 Task: Create in the project AgileCon in Backlog an issue 'Integrate a new chatbot feature into an existing customer service portal to enhance customer support and response time', assign it to team member softage.4@softage.net and change the status to IN PROGRESS. Create in the project AgileCon in Backlog an issue 'Develop a new tool for automated testing of load testing and stress testing for web applications', assign it to team member softage.1@softage.net and change the status to IN PROGRESS
Action: Mouse moved to (183, 57)
Screenshot: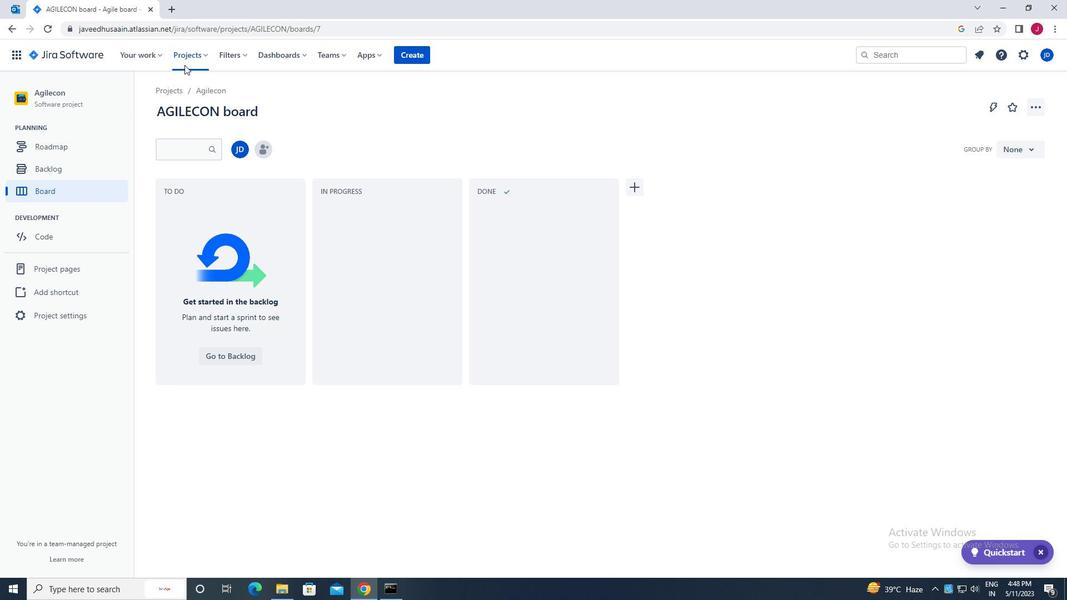 
Action: Mouse pressed left at (183, 57)
Screenshot: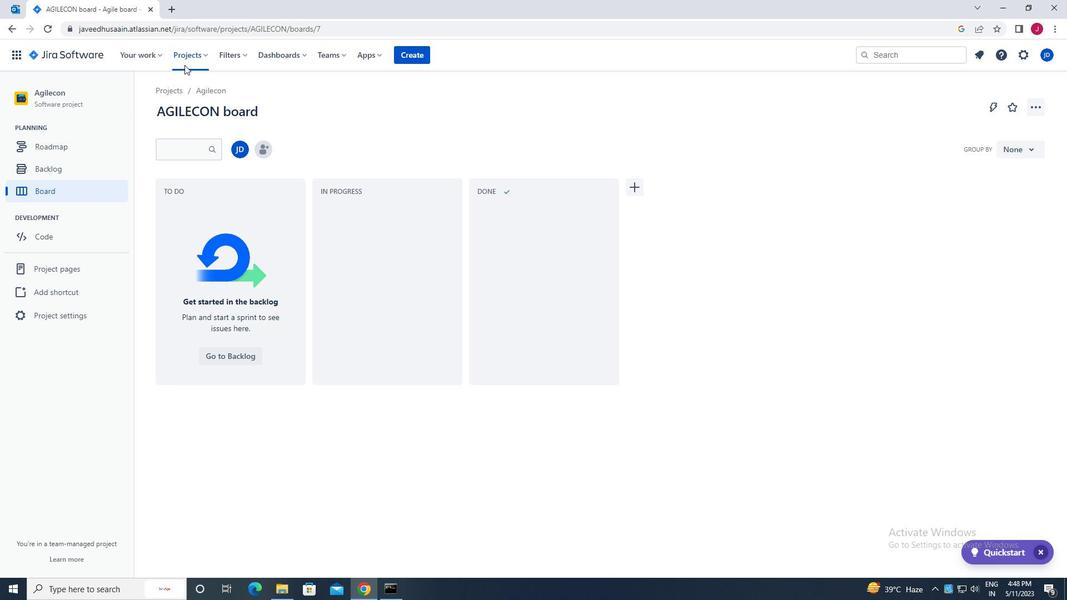 
Action: Mouse moved to (231, 104)
Screenshot: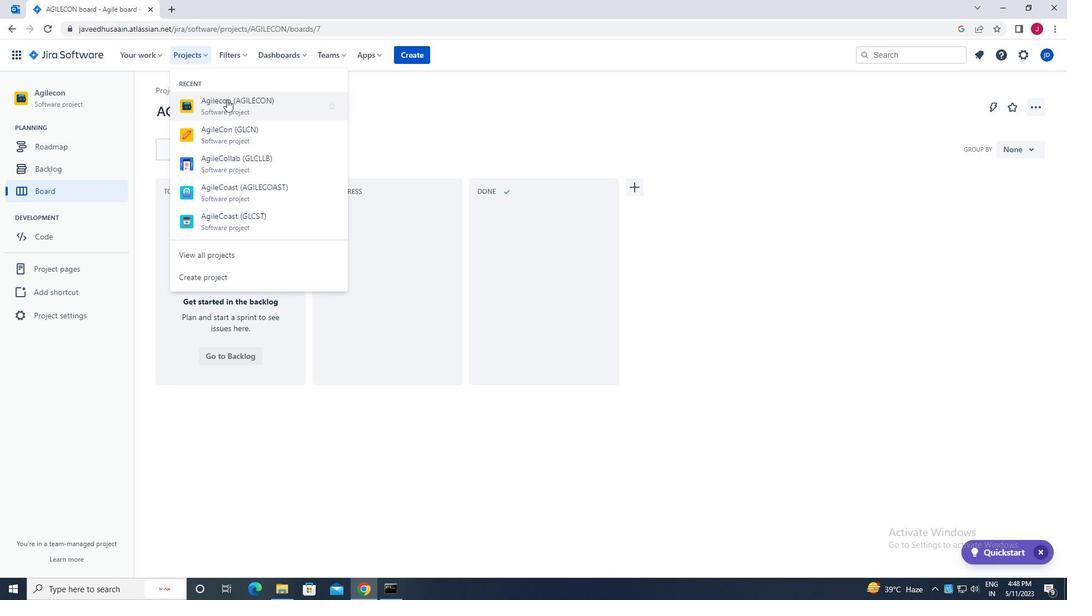 
Action: Mouse pressed left at (231, 104)
Screenshot: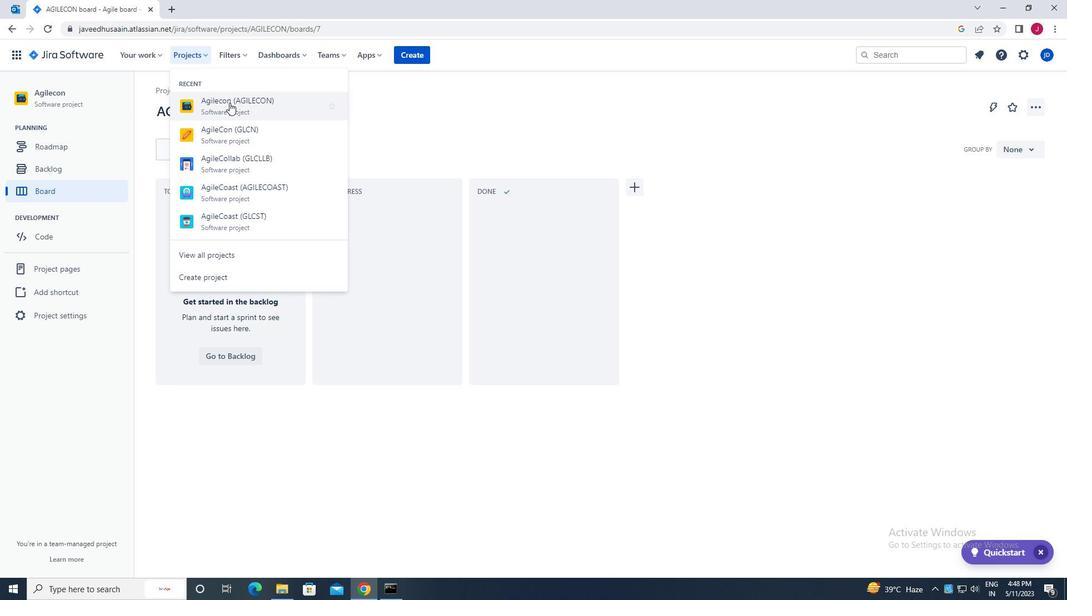
Action: Mouse moved to (74, 171)
Screenshot: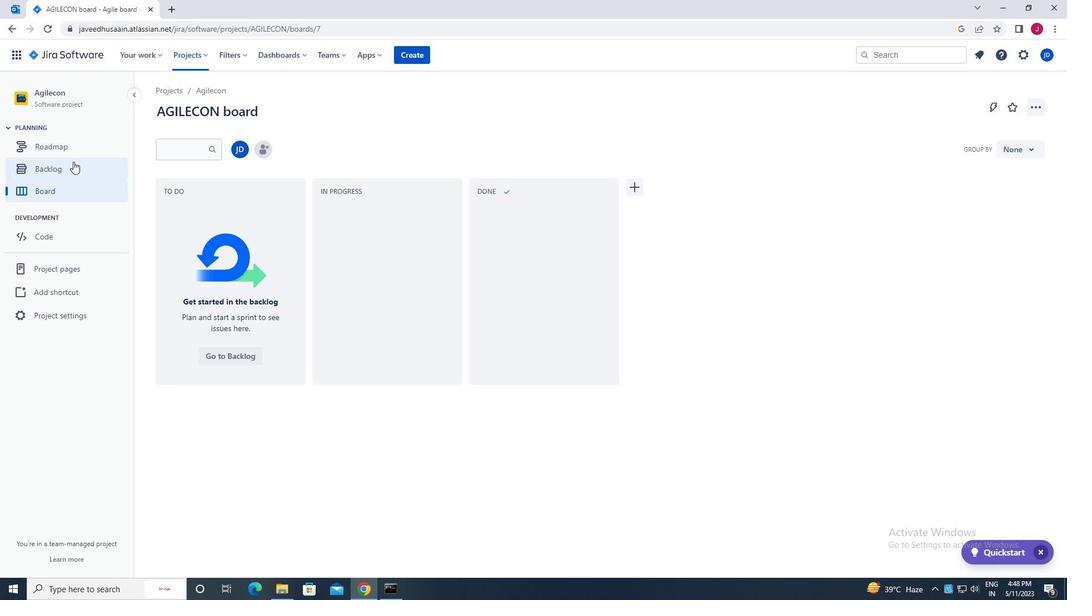 
Action: Mouse pressed left at (74, 171)
Screenshot: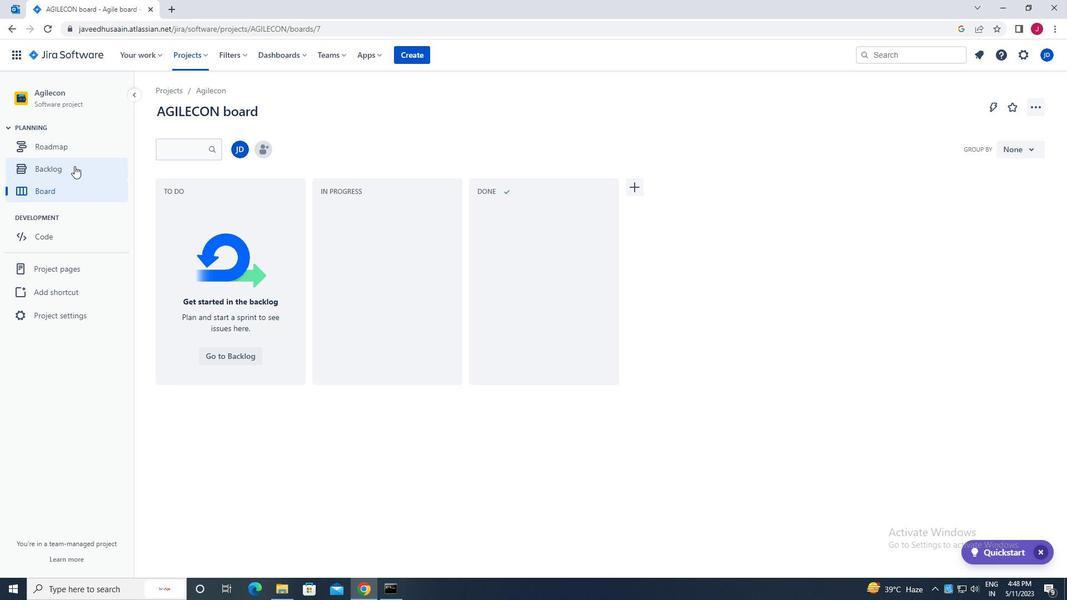 
Action: Mouse moved to (323, 279)
Screenshot: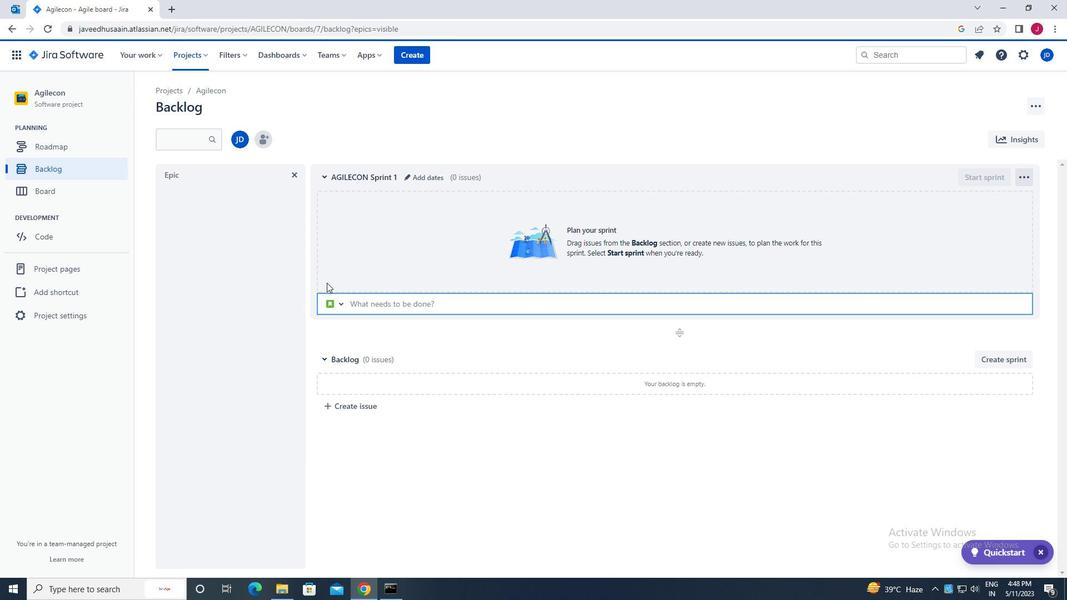 
Action: Mouse scrolled (323, 279) with delta (0, 0)
Screenshot: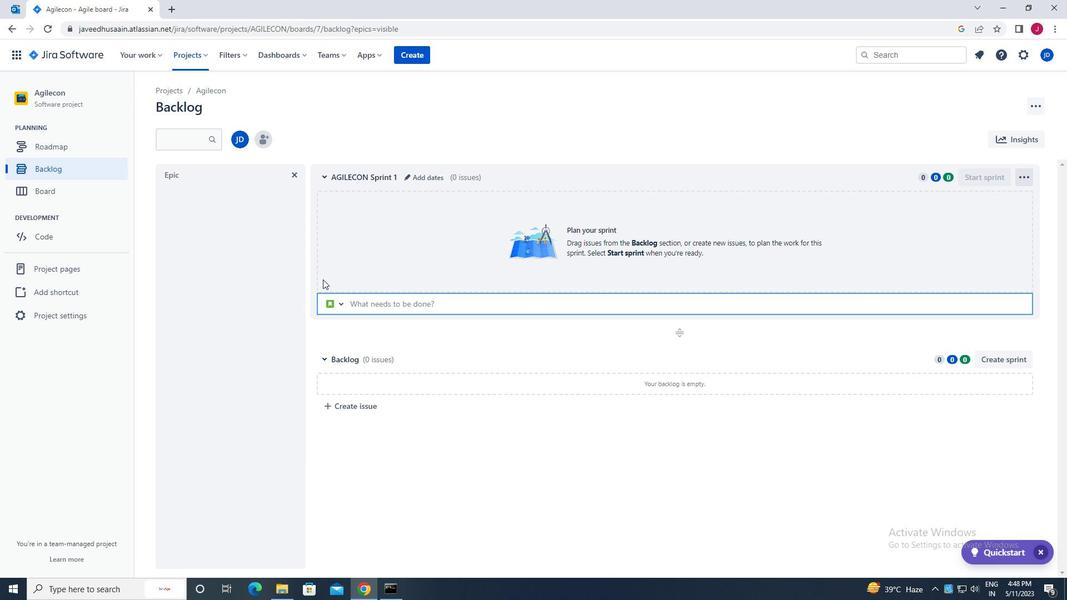 
Action: Mouse scrolled (323, 279) with delta (0, 0)
Screenshot: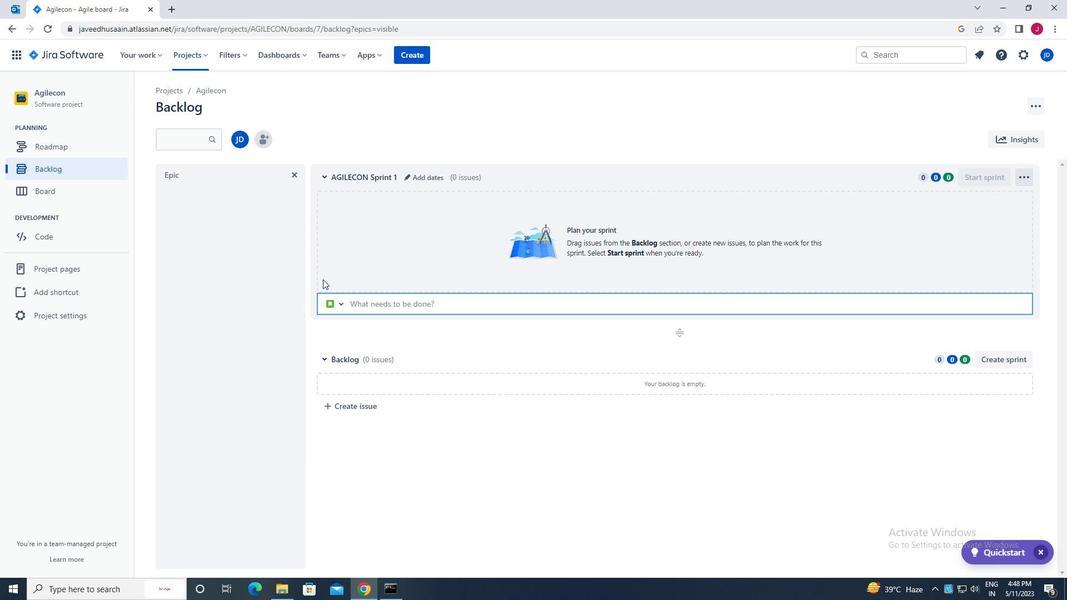 
Action: Mouse moved to (296, 175)
Screenshot: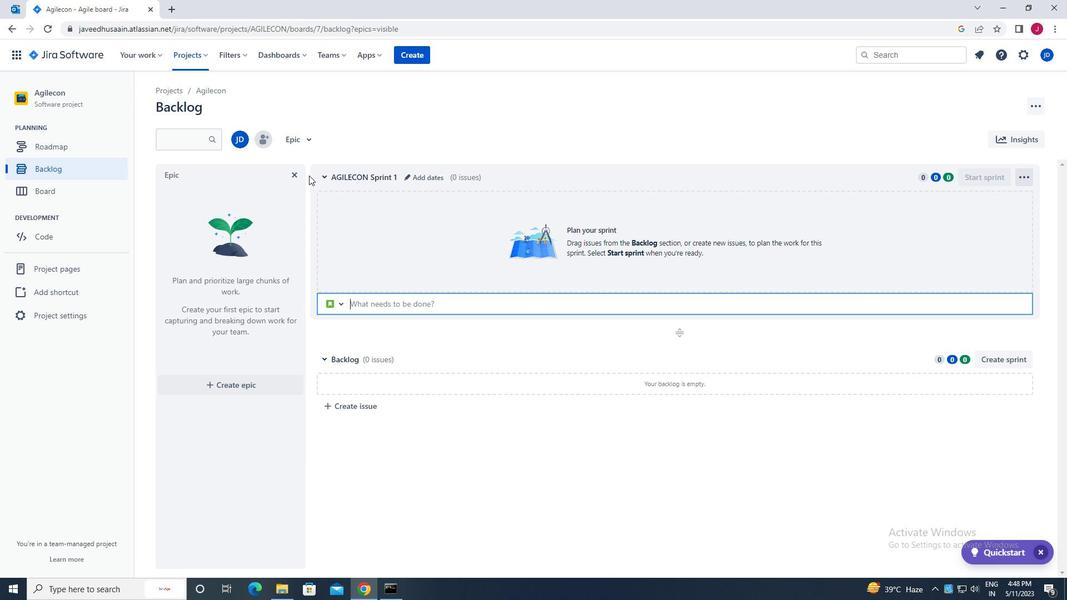 
Action: Mouse pressed left at (296, 175)
Screenshot: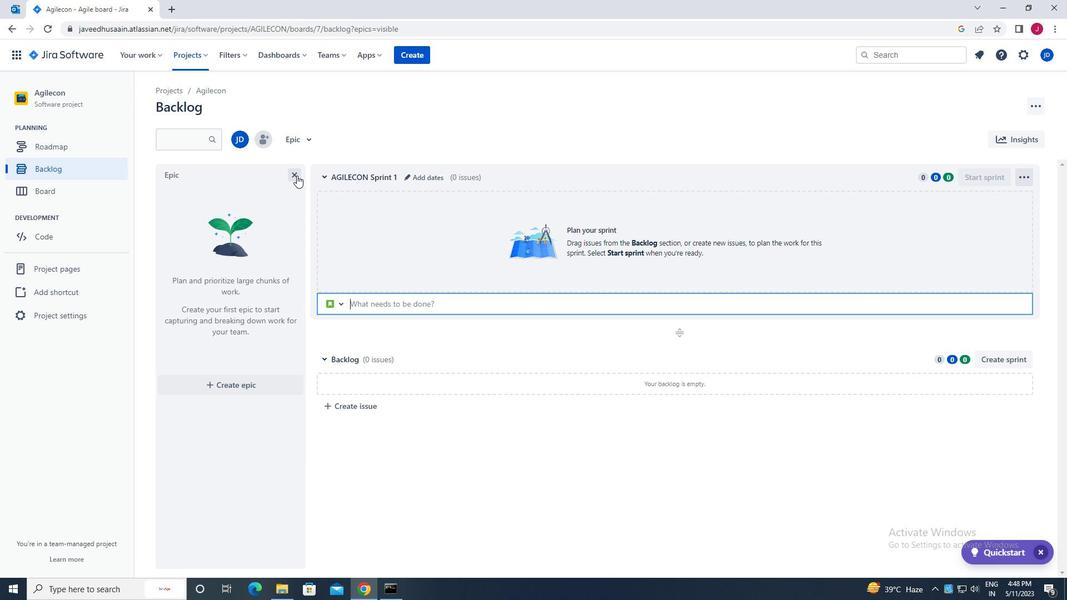 
Action: Mouse moved to (211, 407)
Screenshot: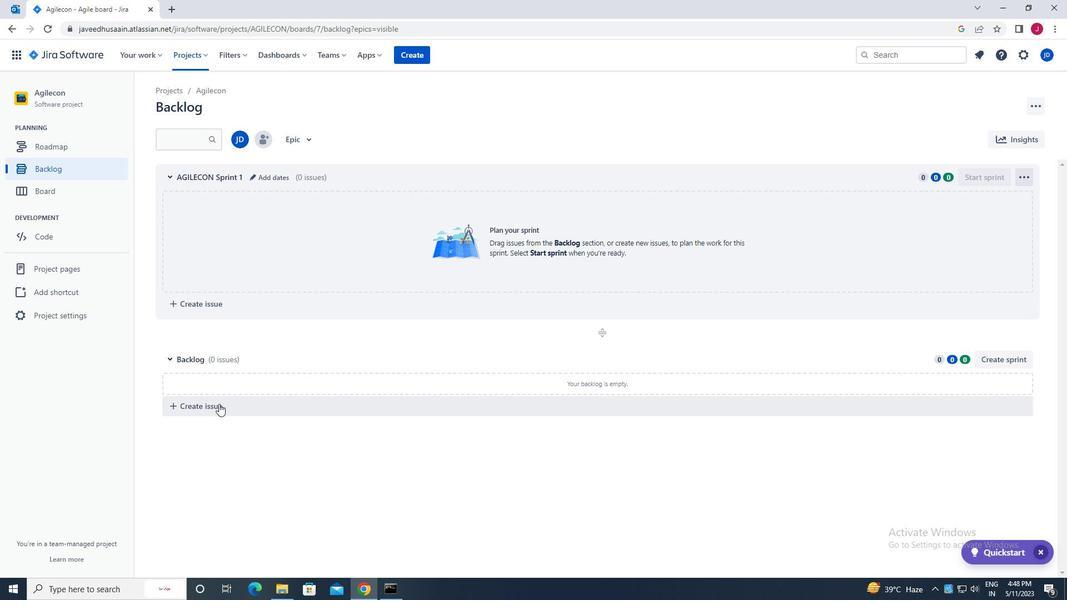 
Action: Mouse pressed left at (211, 407)
Screenshot: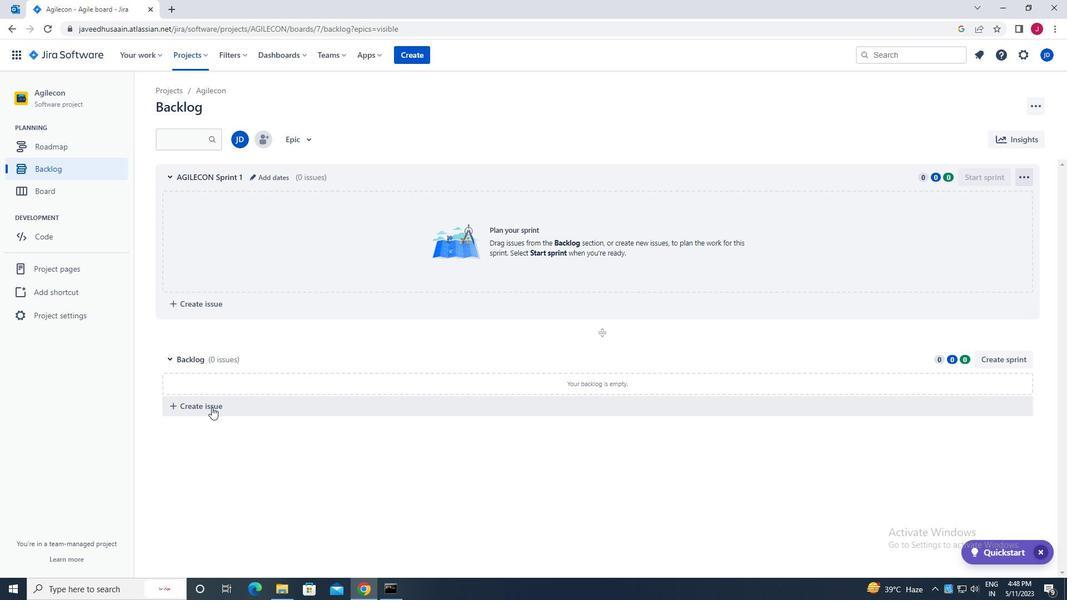 
Action: Mouse moved to (230, 404)
Screenshot: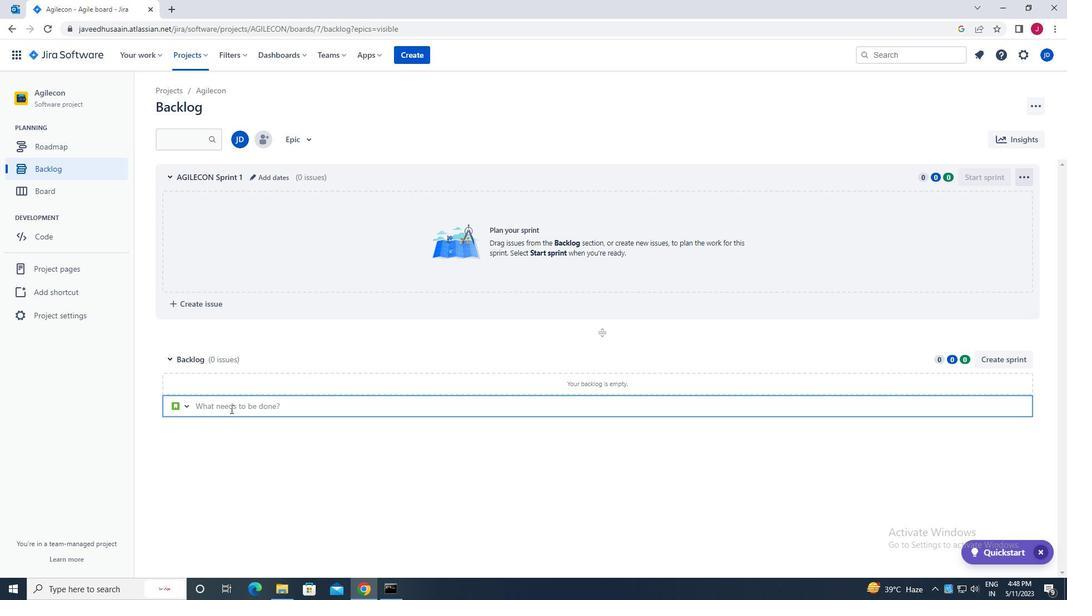 
Action: Mouse pressed left at (230, 404)
Screenshot: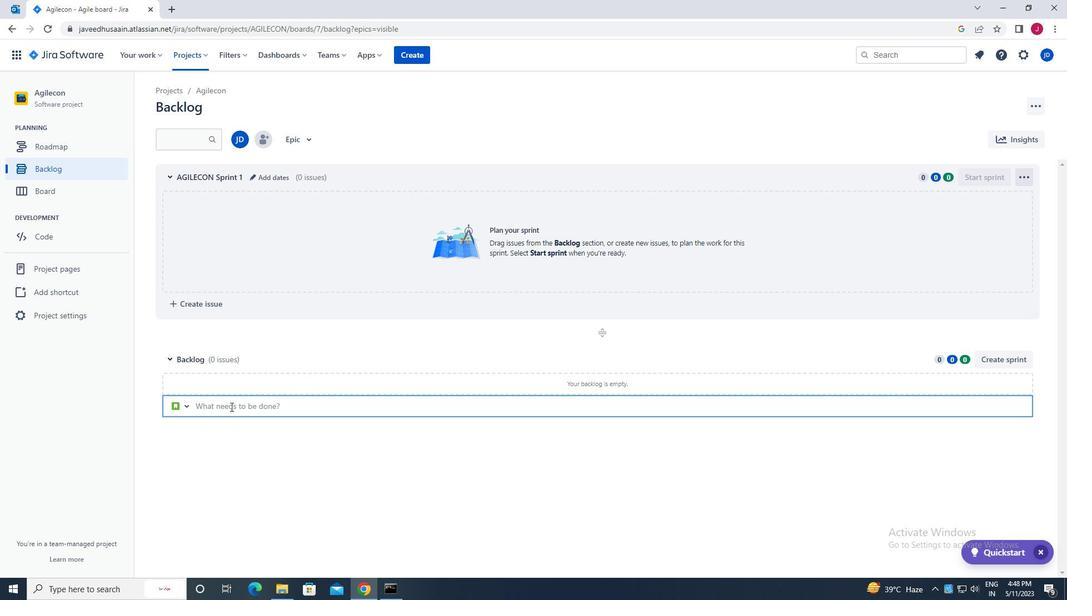 
Action: Key pressed i<Key.caps_lock>ntegrated<Key.space>a<Key.space>new<Key.space>chatbot<Key.space>feature<Key.space>into<Key.space>an<Key.space>existing<Key.space>customer<Key.space>service<Key.space>portal<Key.space>tp<Key.backspace>o<Key.space>enhance<Key.space>customer<Key.space>support<Key.space>and<Key.space>response<Key.space>time<Key.enter>
Screenshot: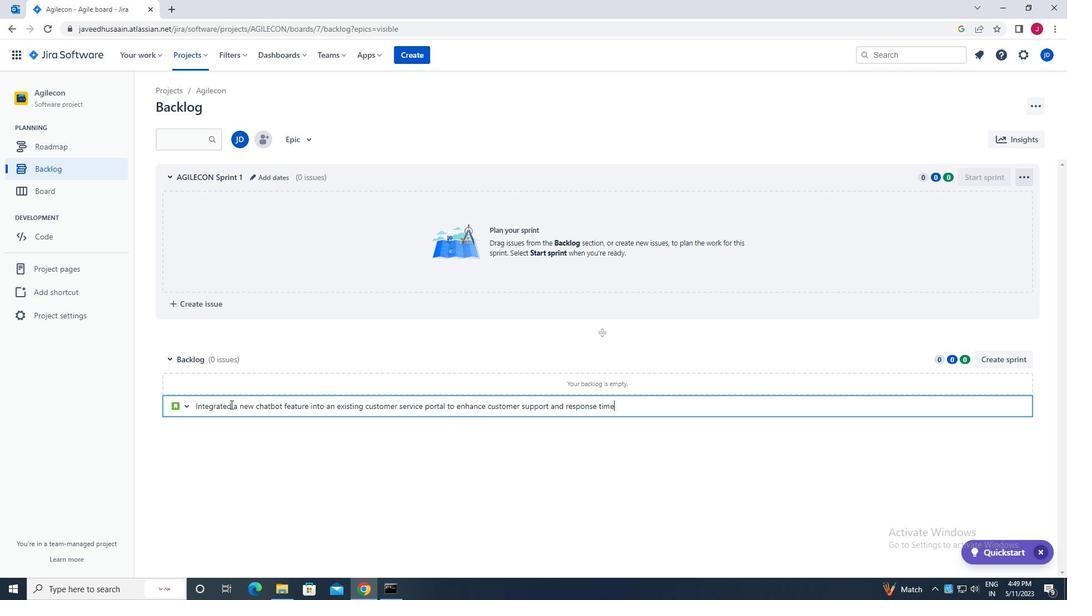 
Action: Mouse moved to (998, 379)
Screenshot: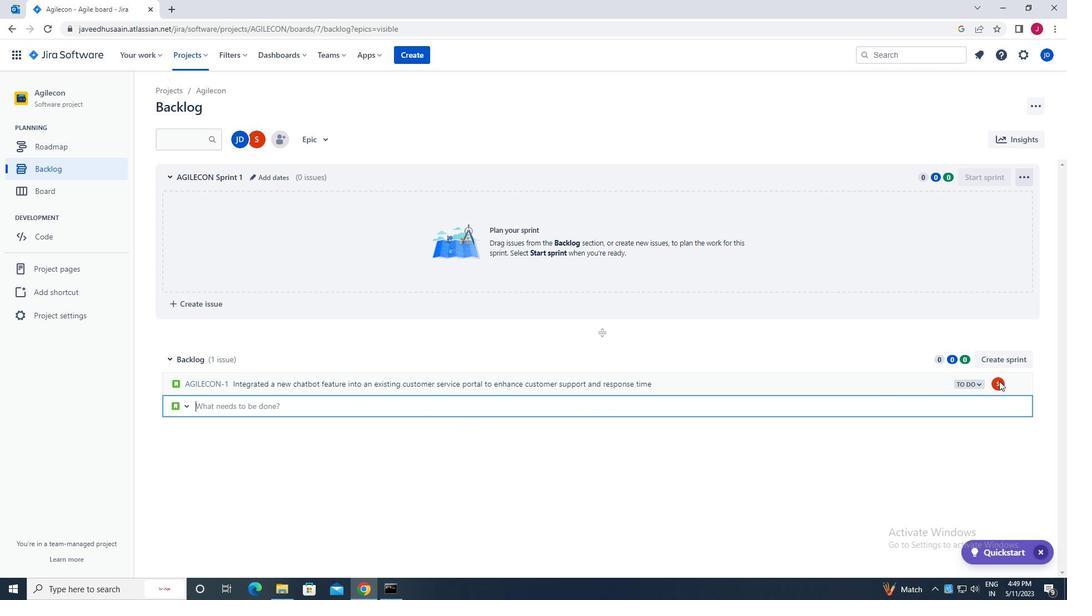 
Action: Mouse pressed left at (998, 379)
Screenshot: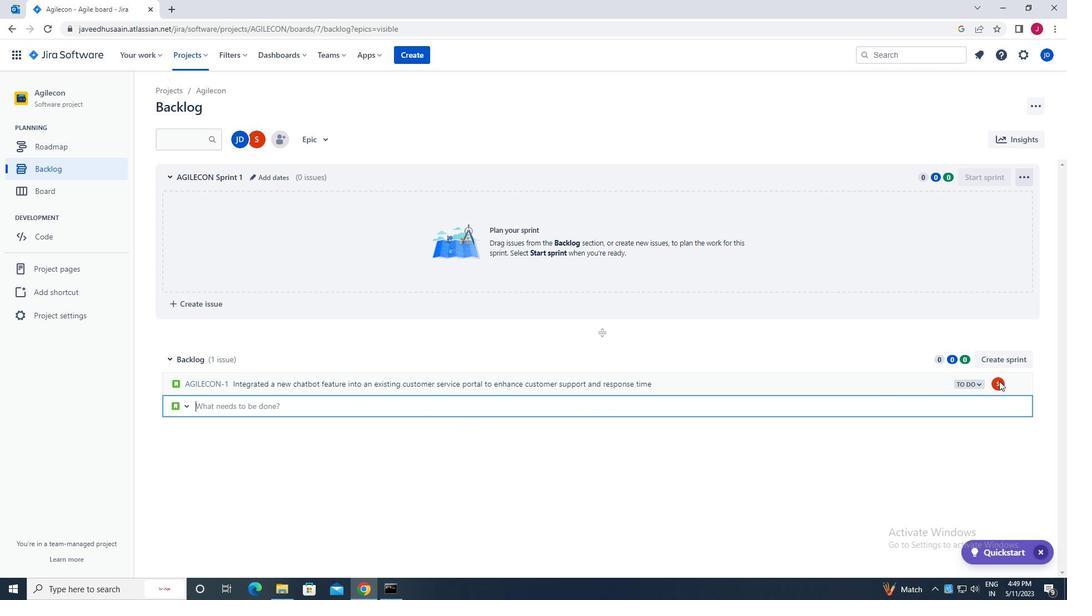 
Action: Mouse moved to (996, 384)
Screenshot: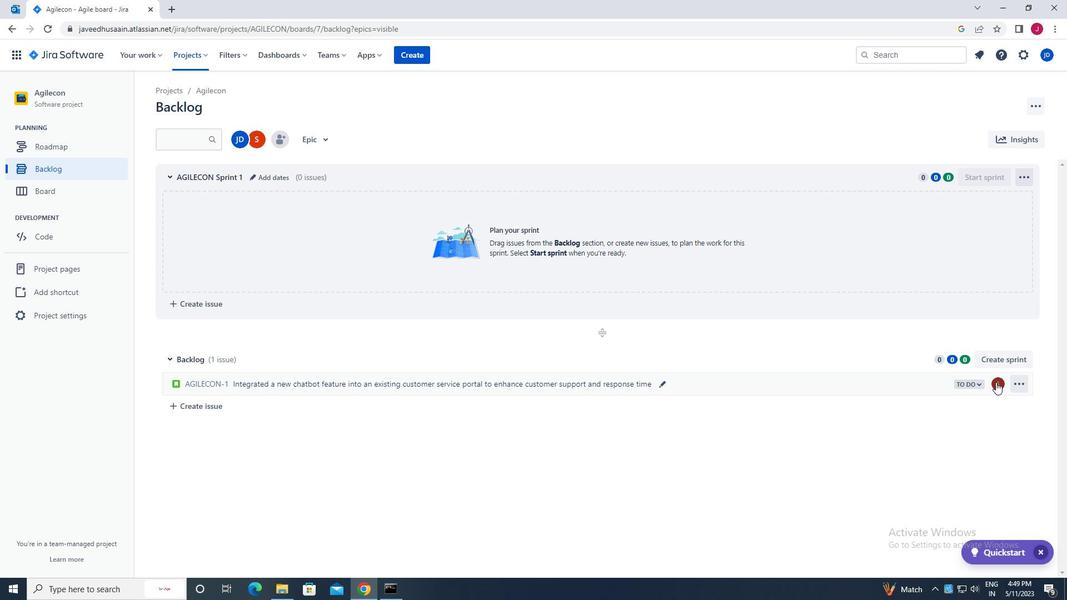 
Action: Mouse pressed left at (996, 384)
Screenshot: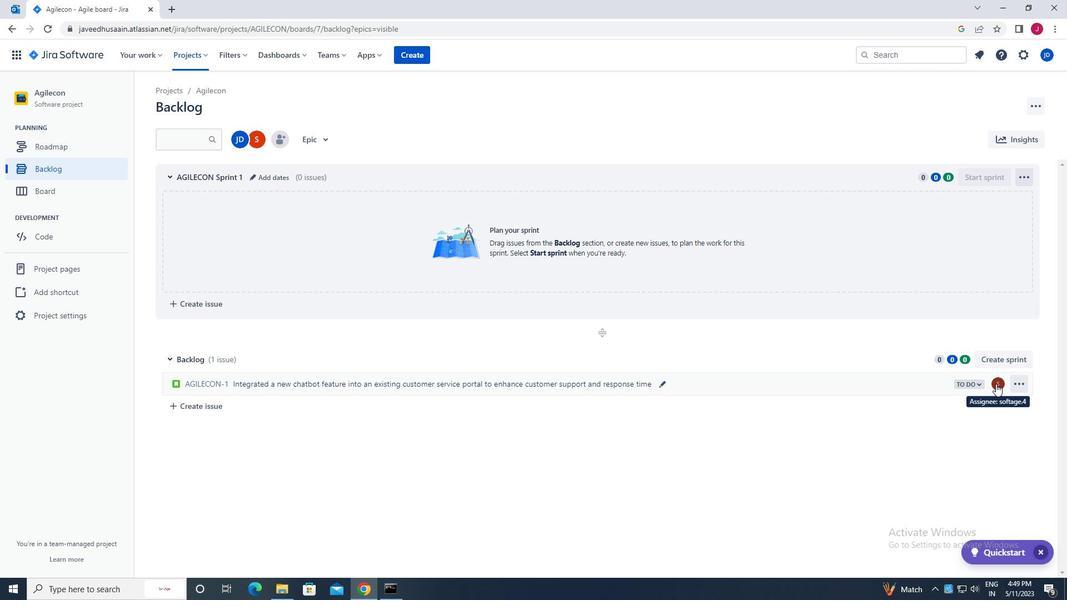 
Action: Mouse moved to (932, 452)
Screenshot: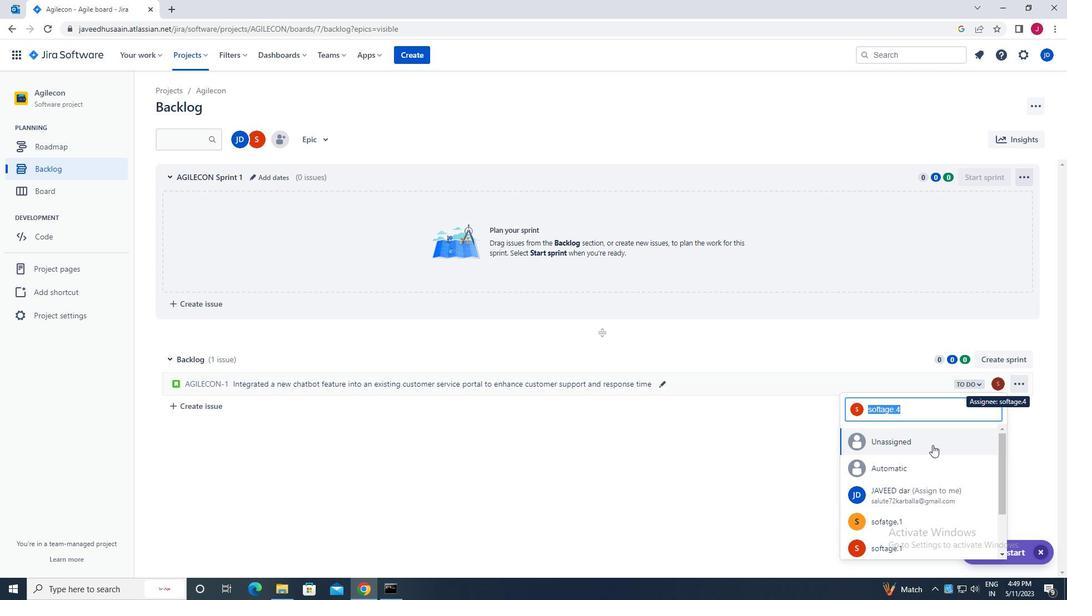 
Action: Mouse scrolled (932, 451) with delta (0, 0)
Screenshot: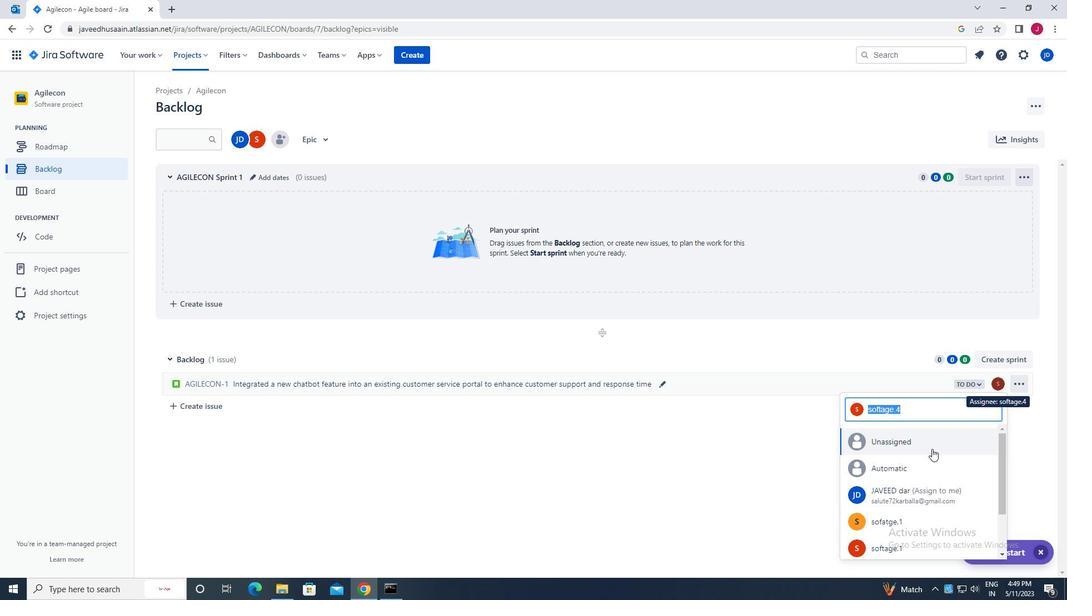 
Action: Mouse moved to (932, 452)
Screenshot: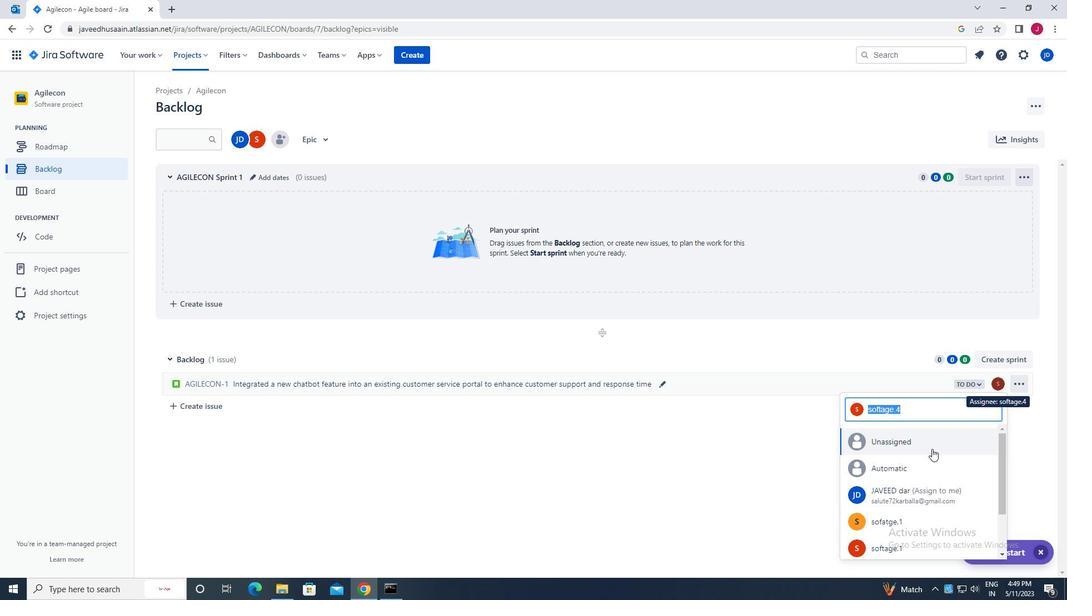 
Action: Mouse scrolled (932, 452) with delta (0, 0)
Screenshot: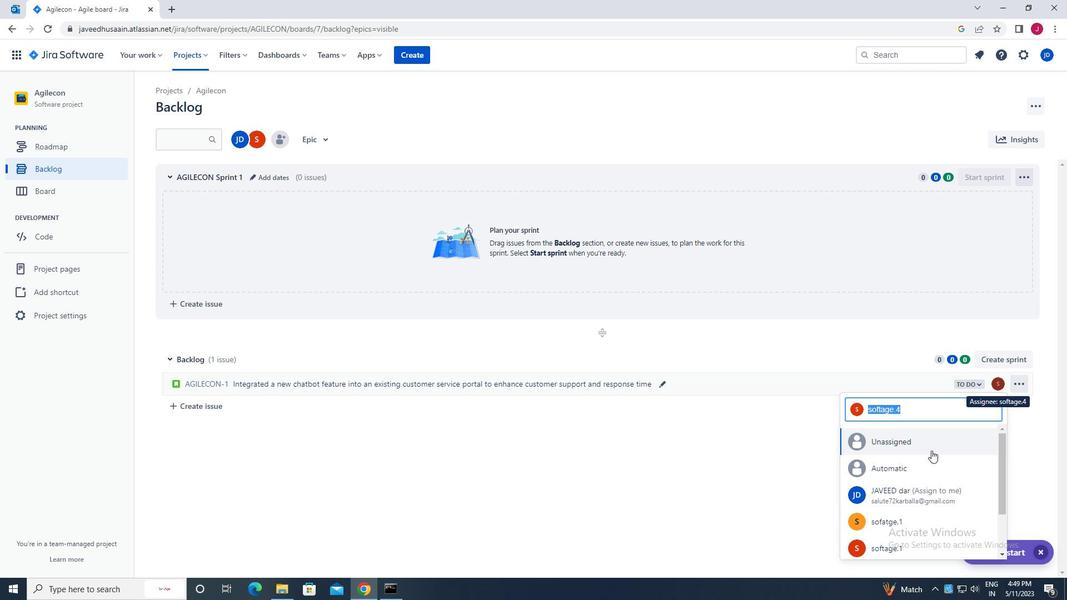 
Action: Mouse scrolled (932, 452) with delta (0, 0)
Screenshot: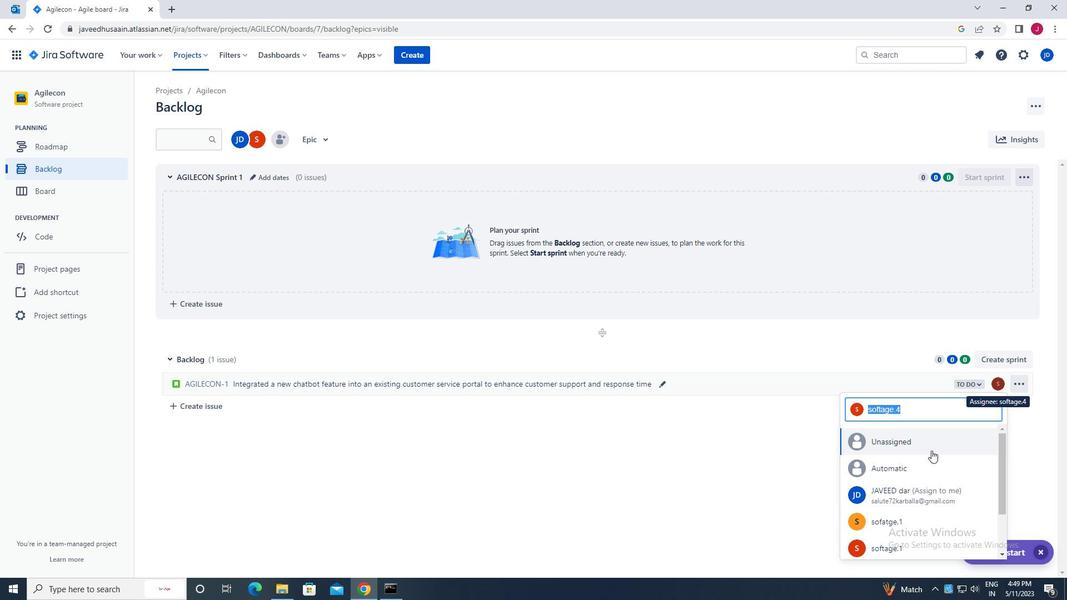 
Action: Mouse scrolled (932, 452) with delta (0, 0)
Screenshot: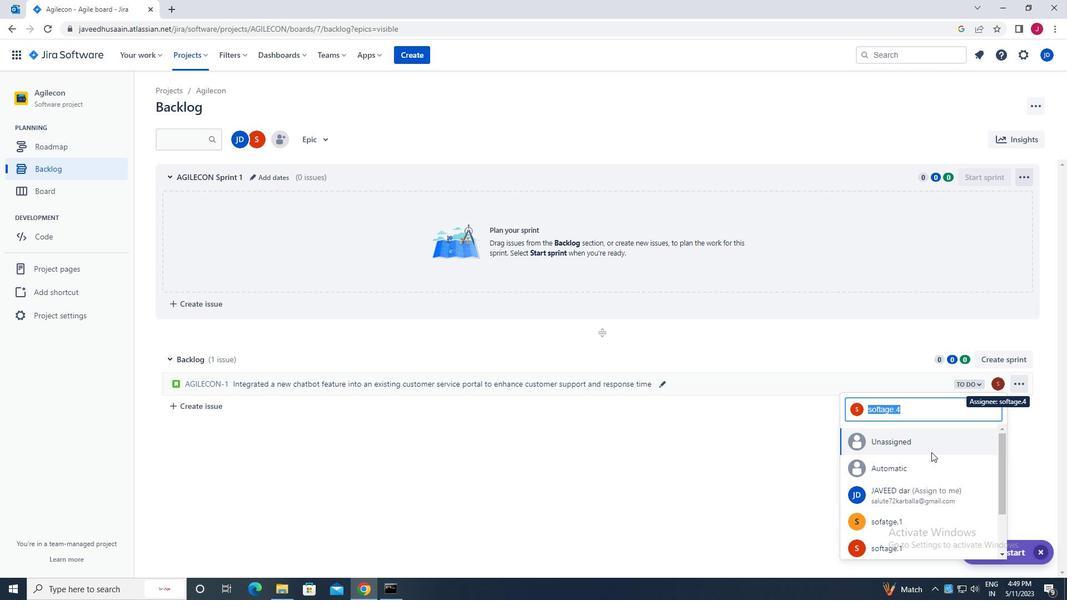 
Action: Mouse moved to (918, 506)
Screenshot: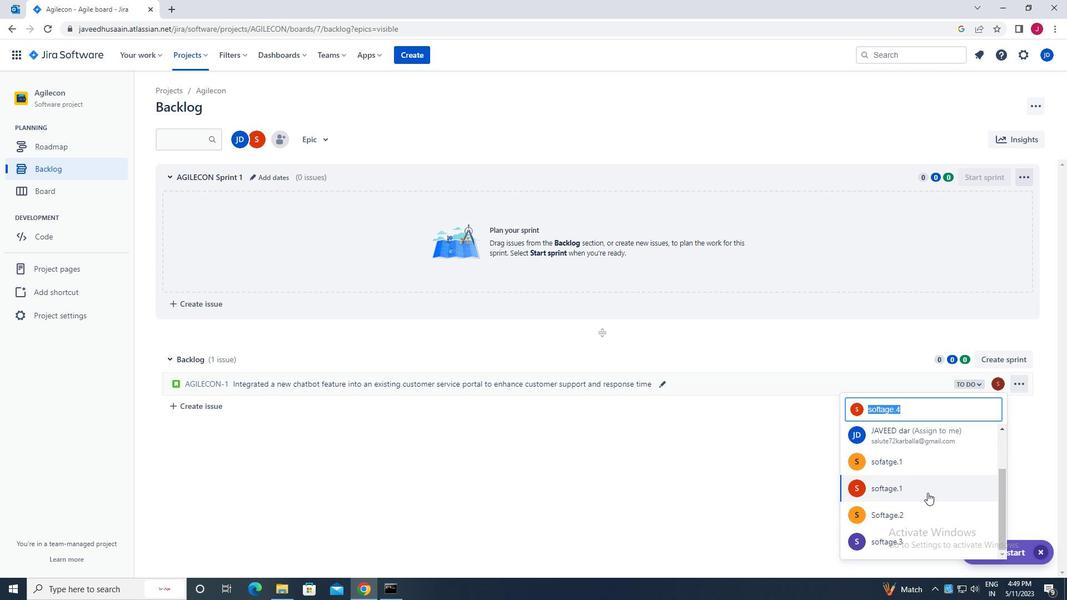 
Action: Mouse scrolled (918, 505) with delta (0, 0)
Screenshot: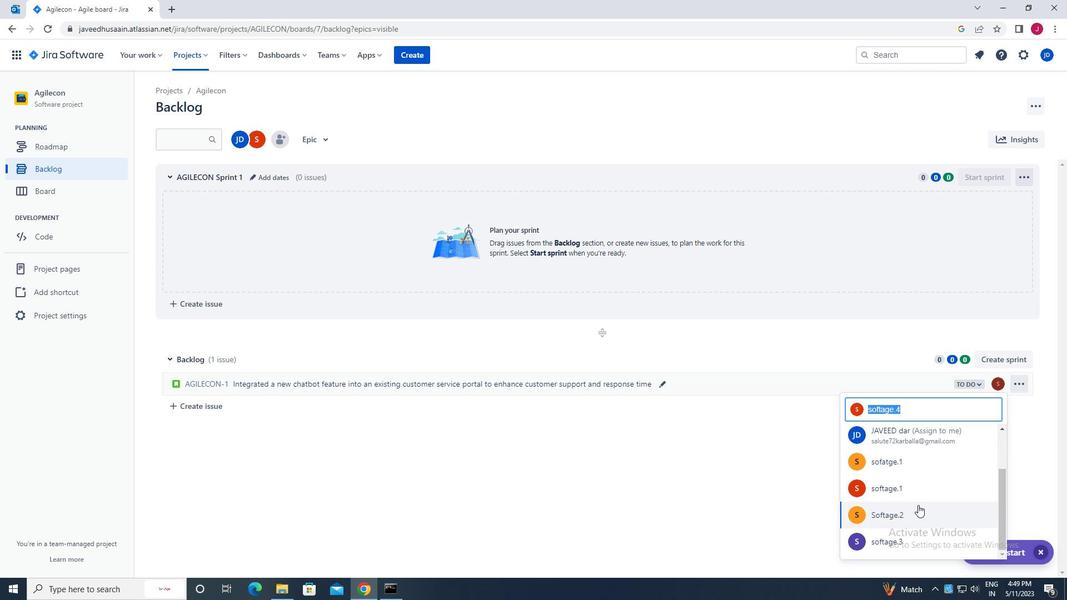 
Action: Mouse scrolled (918, 505) with delta (0, 0)
Screenshot: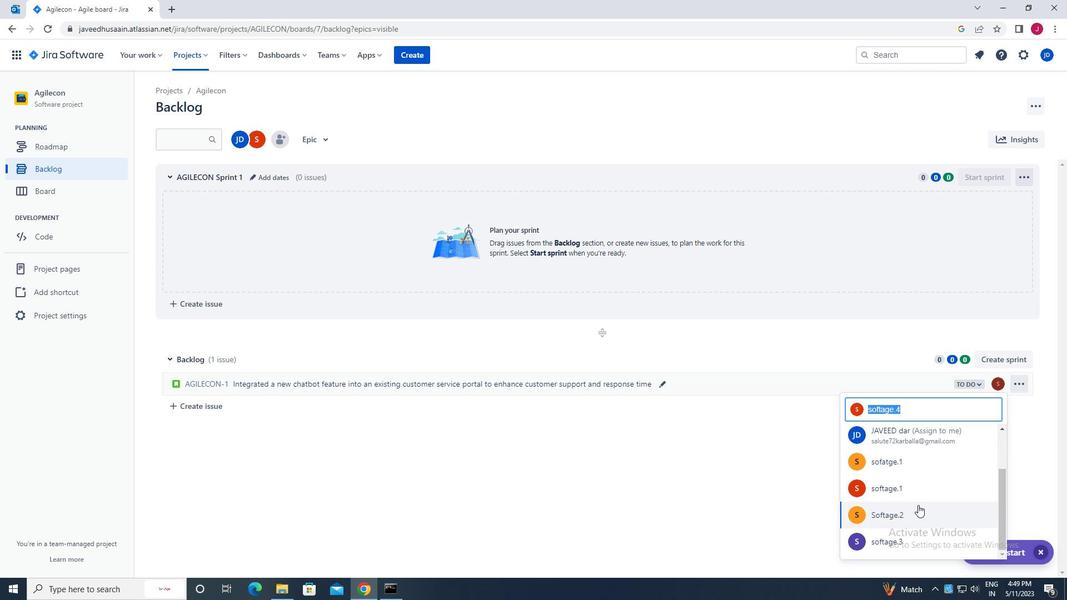 
Action: Mouse scrolled (918, 505) with delta (0, 0)
Screenshot: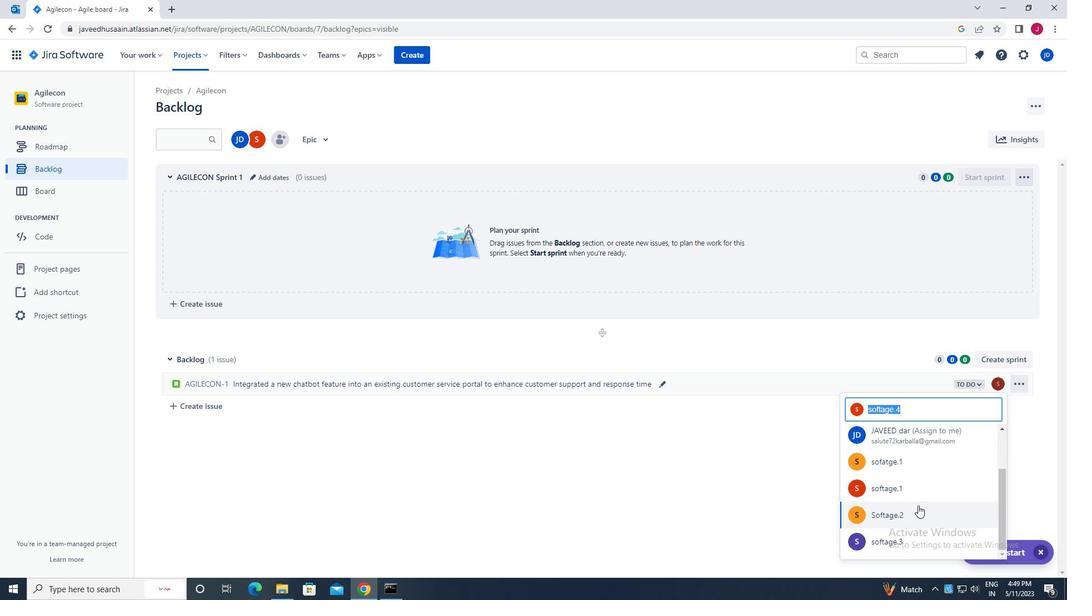 
Action: Mouse scrolled (918, 505) with delta (0, 0)
Screenshot: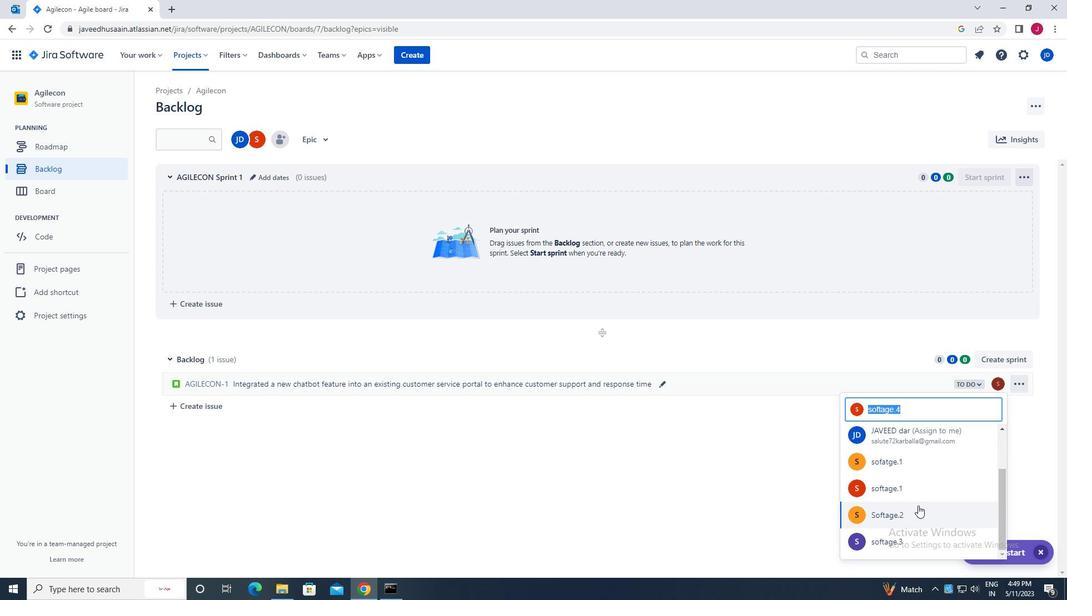 
Action: Mouse moved to (919, 517)
Screenshot: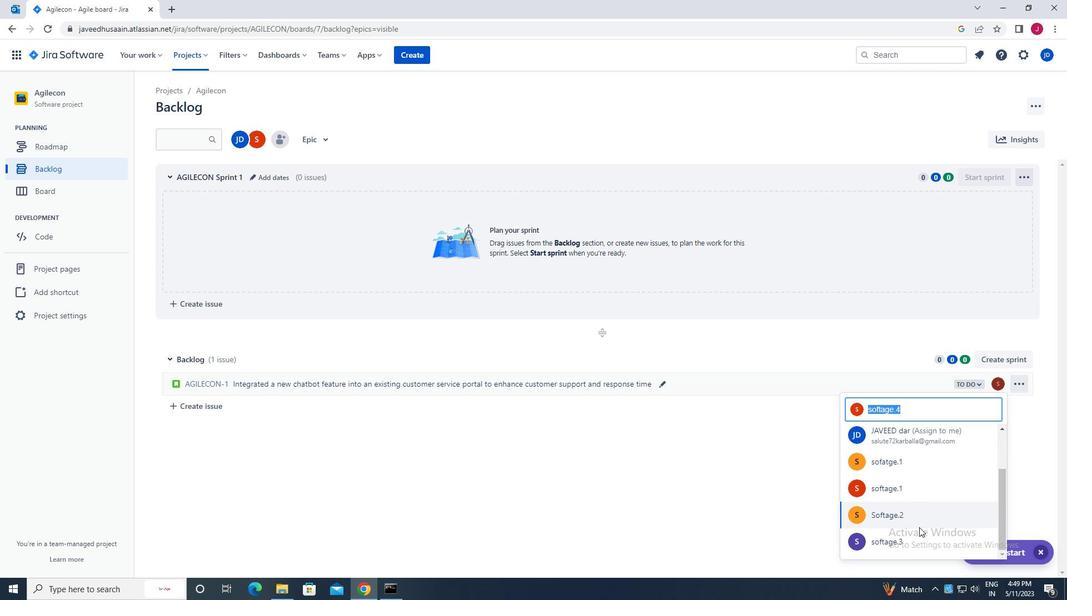 
Action: Mouse scrolled (919, 517) with delta (0, 0)
Screenshot: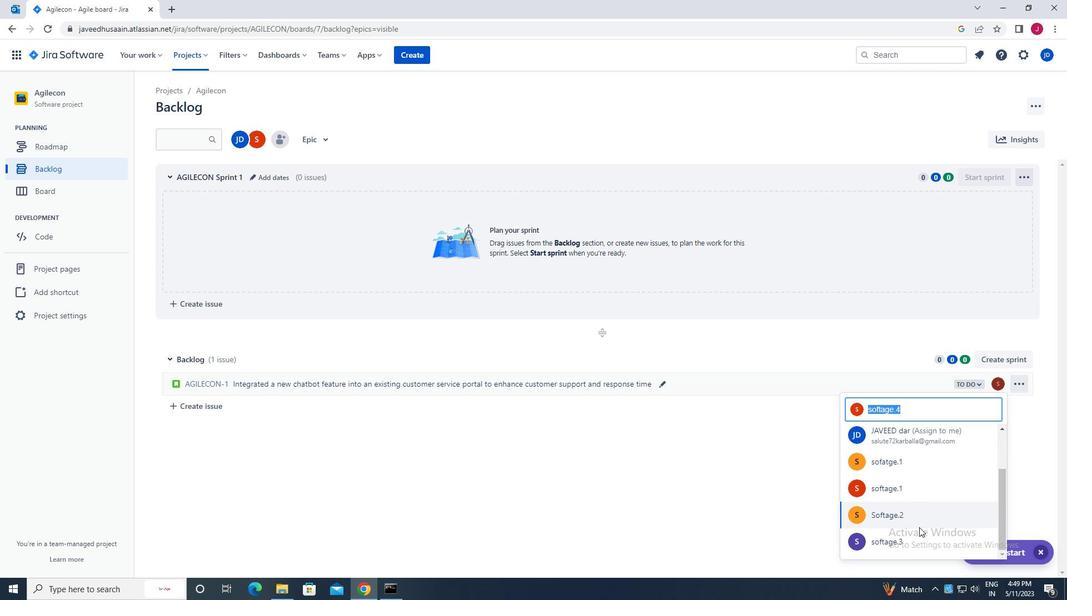 
Action: Mouse moved to (916, 506)
Screenshot: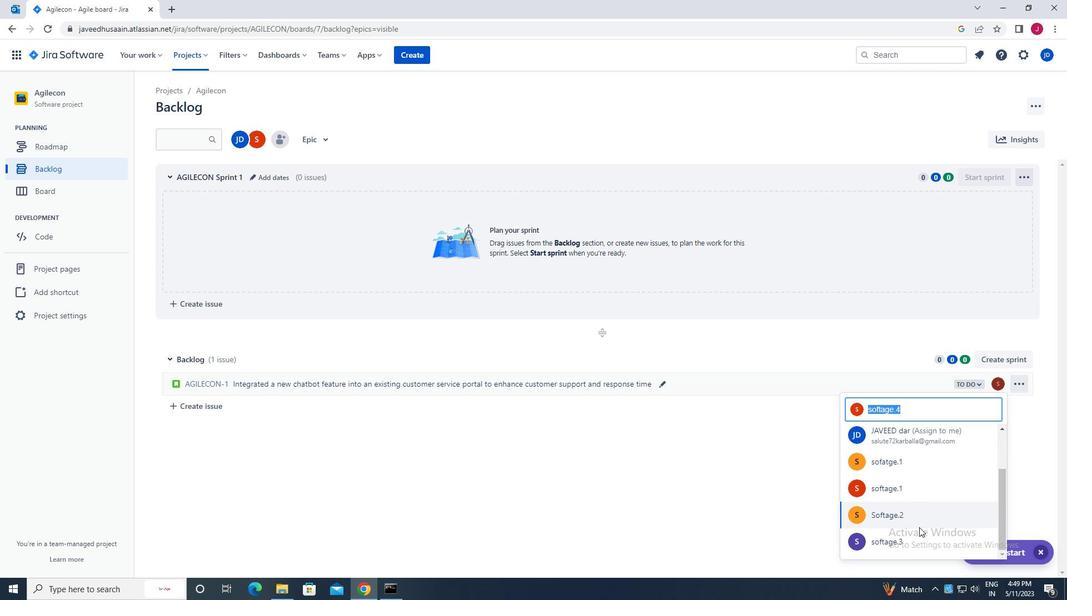 
Action: Mouse scrolled (916, 506) with delta (0, 0)
Screenshot: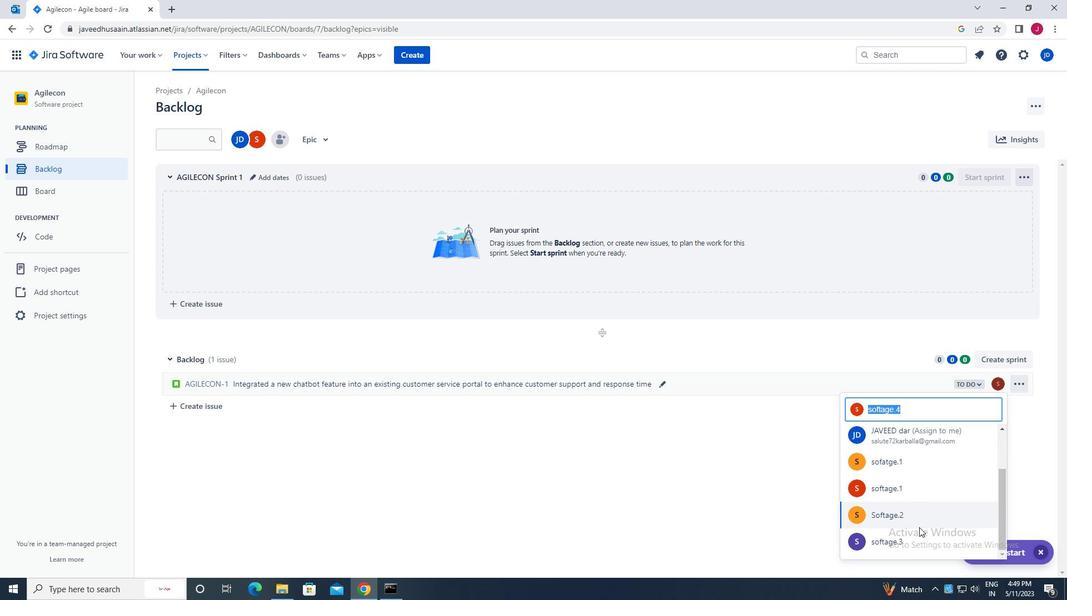 
Action: Mouse moved to (914, 467)
Screenshot: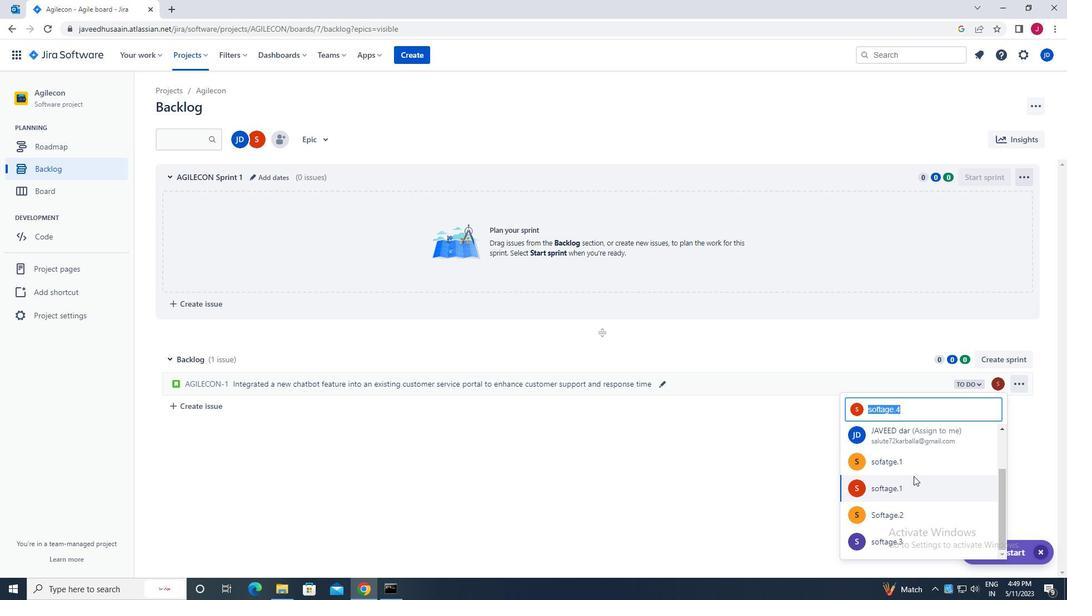 
Action: Mouse scrolled (914, 467) with delta (0, 0)
Screenshot: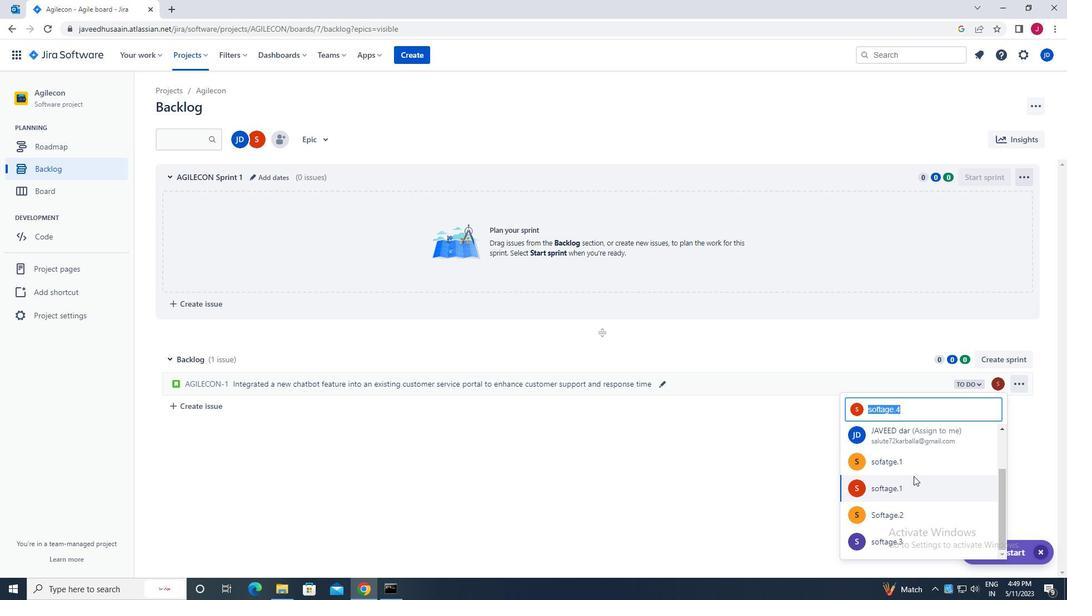
Action: Mouse scrolled (914, 467) with delta (0, 0)
Screenshot: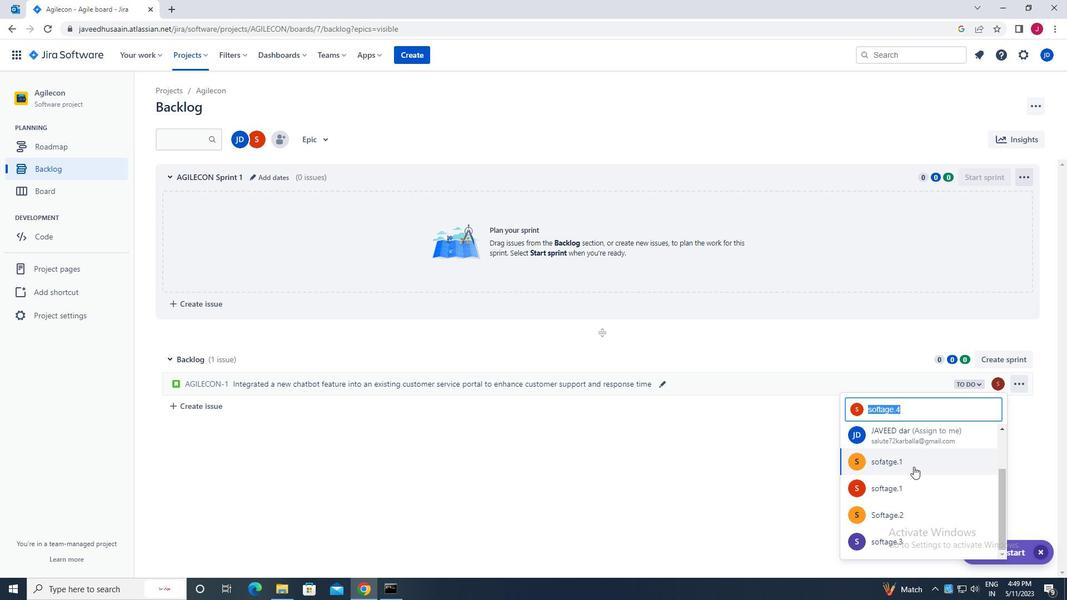 
Action: Mouse scrolled (914, 467) with delta (0, 0)
Screenshot: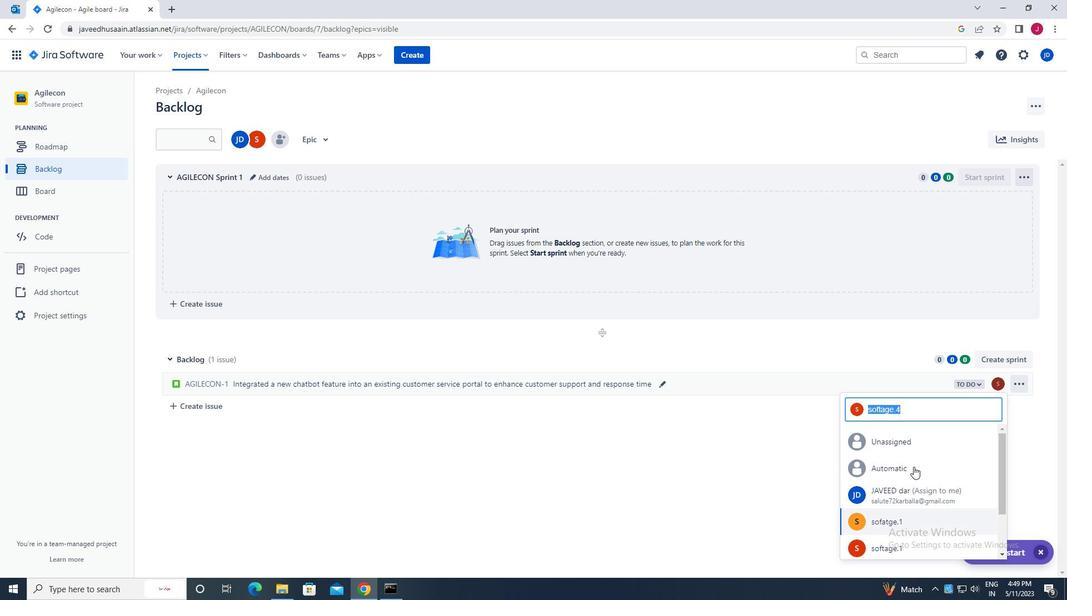 
Action: Mouse scrolled (914, 467) with delta (0, 0)
Screenshot: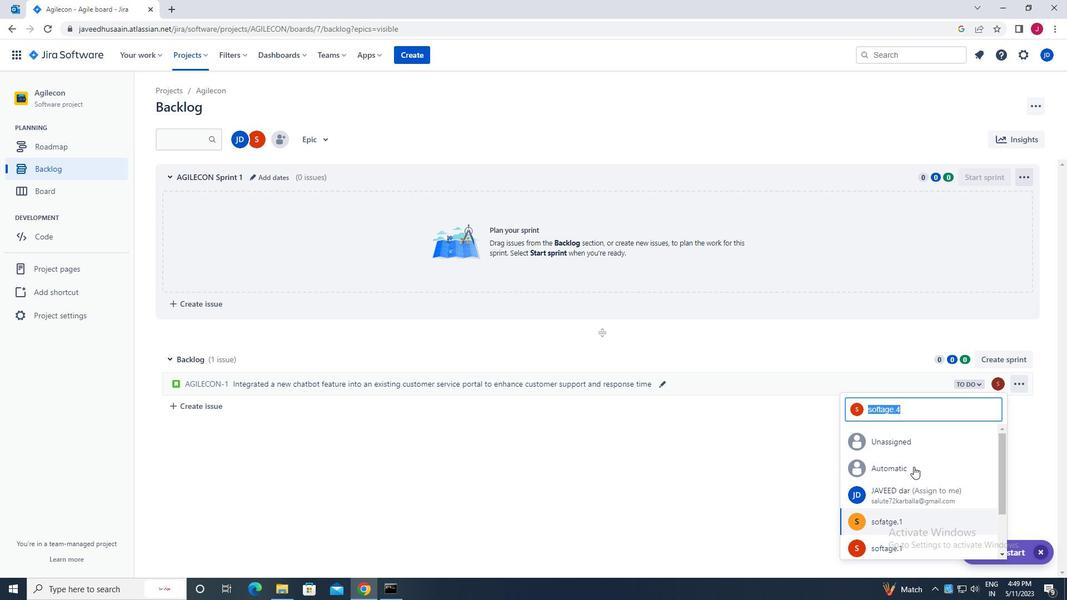 
Action: Mouse scrolled (914, 467) with delta (0, 0)
Screenshot: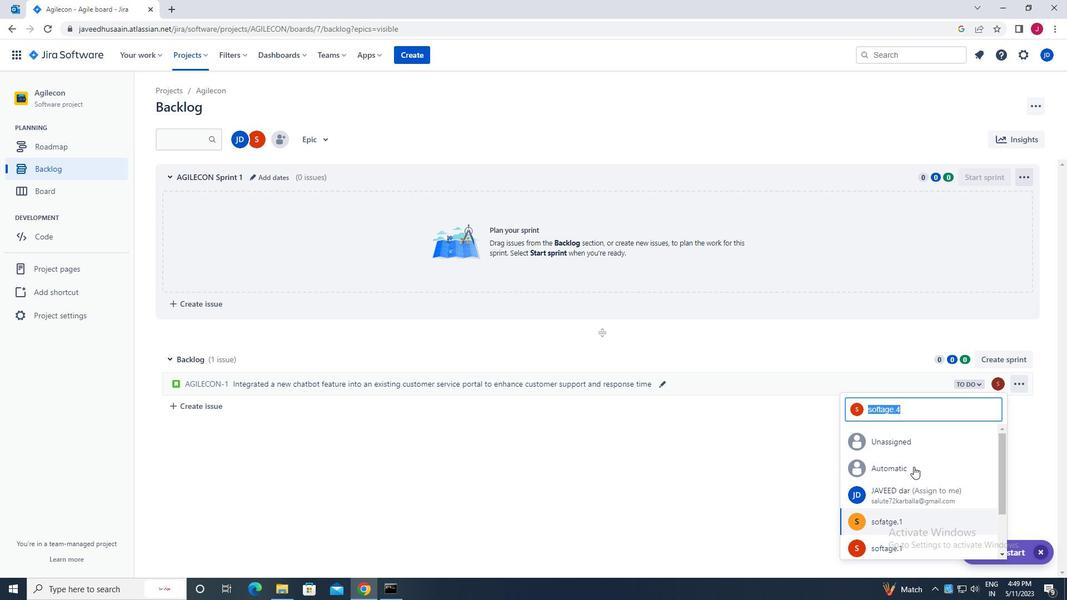 
Action: Mouse scrolled (914, 467) with delta (0, 0)
Screenshot: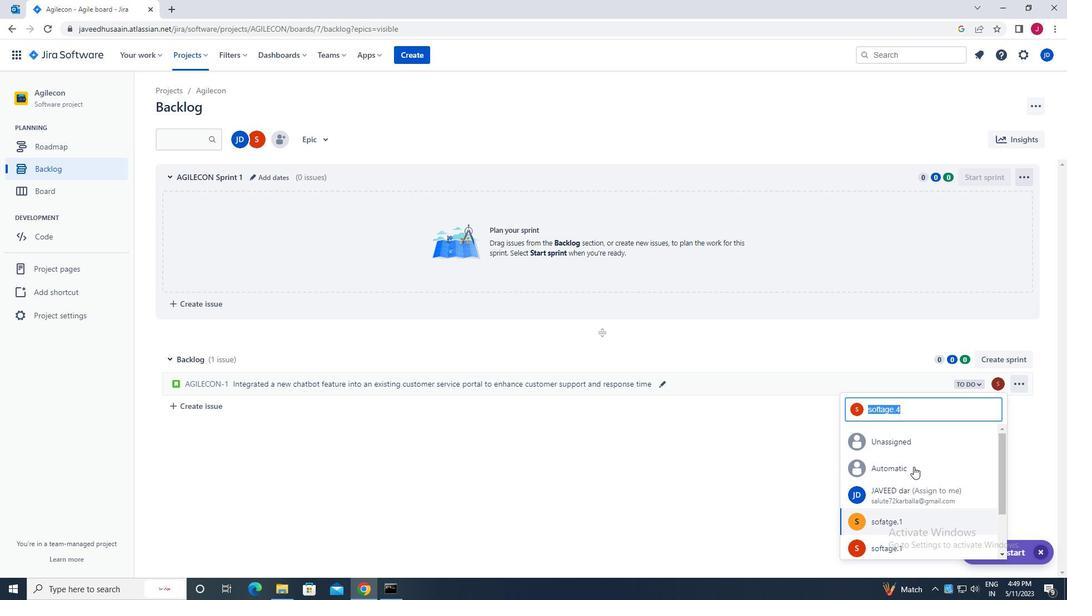 
Action: Mouse scrolled (914, 466) with delta (0, 0)
Screenshot: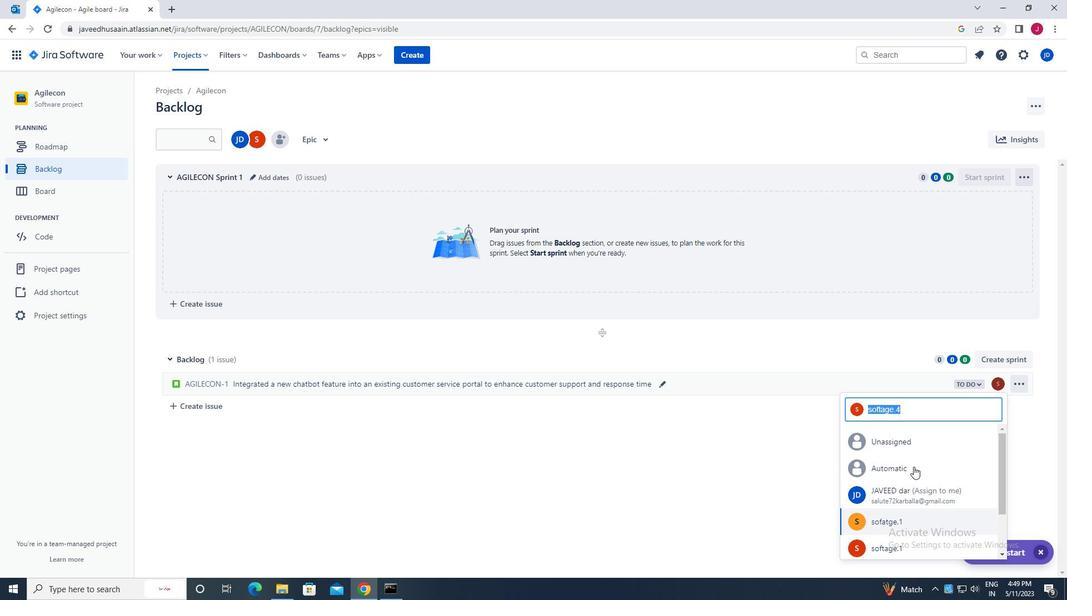 
Action: Mouse scrolled (914, 466) with delta (0, 0)
Screenshot: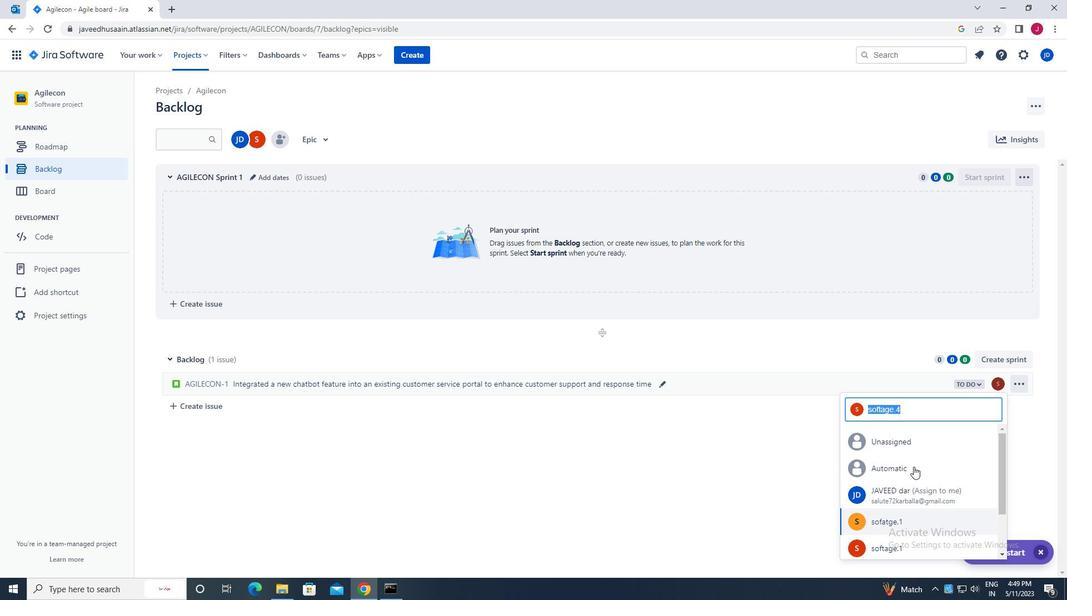 
Action: Mouse scrolled (914, 466) with delta (0, 0)
Screenshot: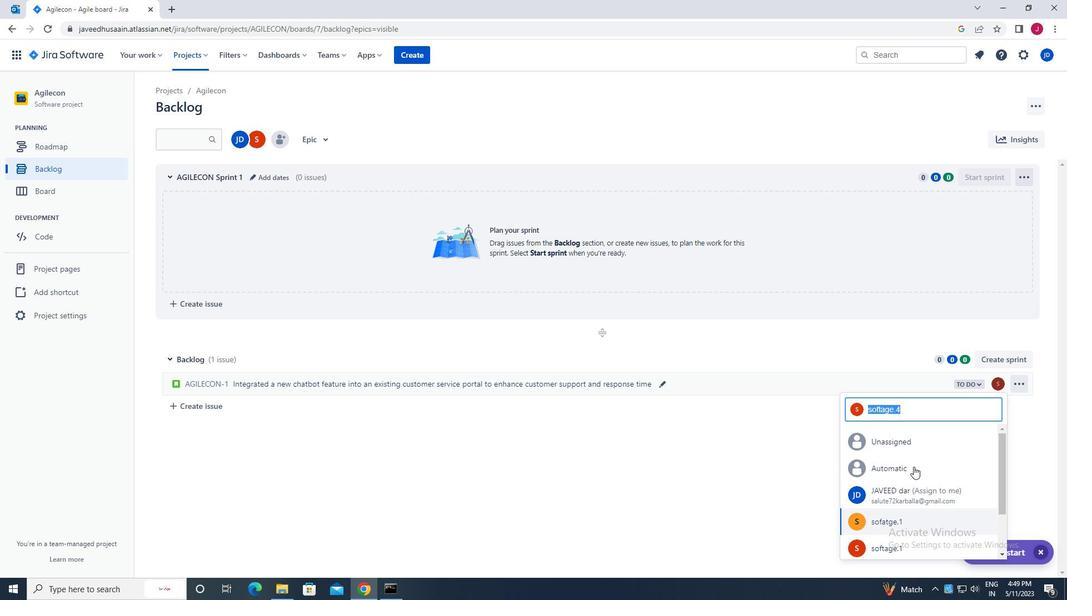 
Action: Mouse scrolled (914, 466) with delta (0, 0)
Screenshot: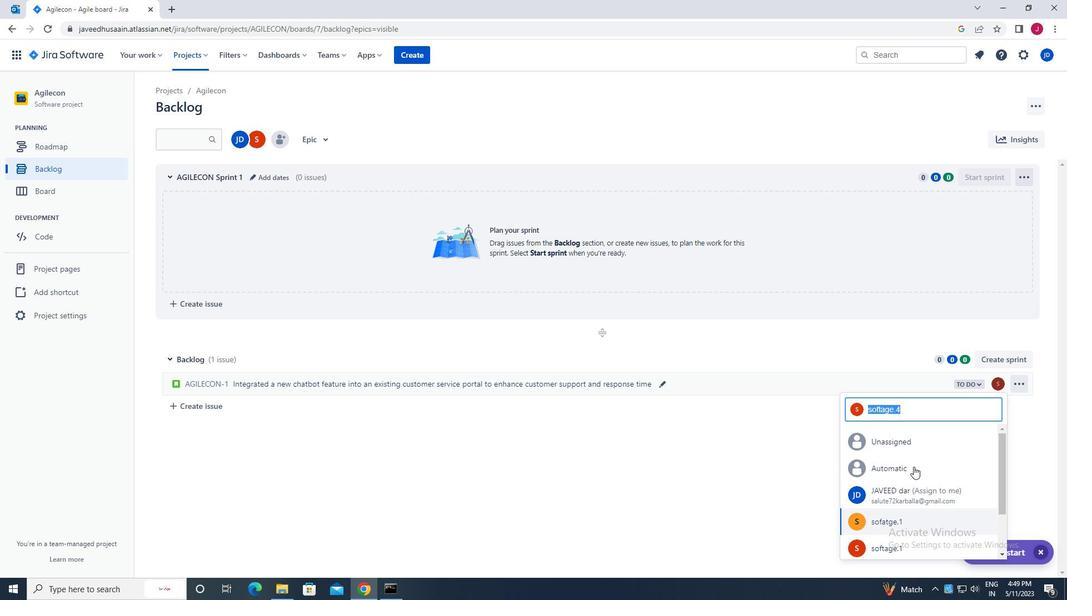 
Action: Mouse scrolled (914, 466) with delta (0, 0)
Screenshot: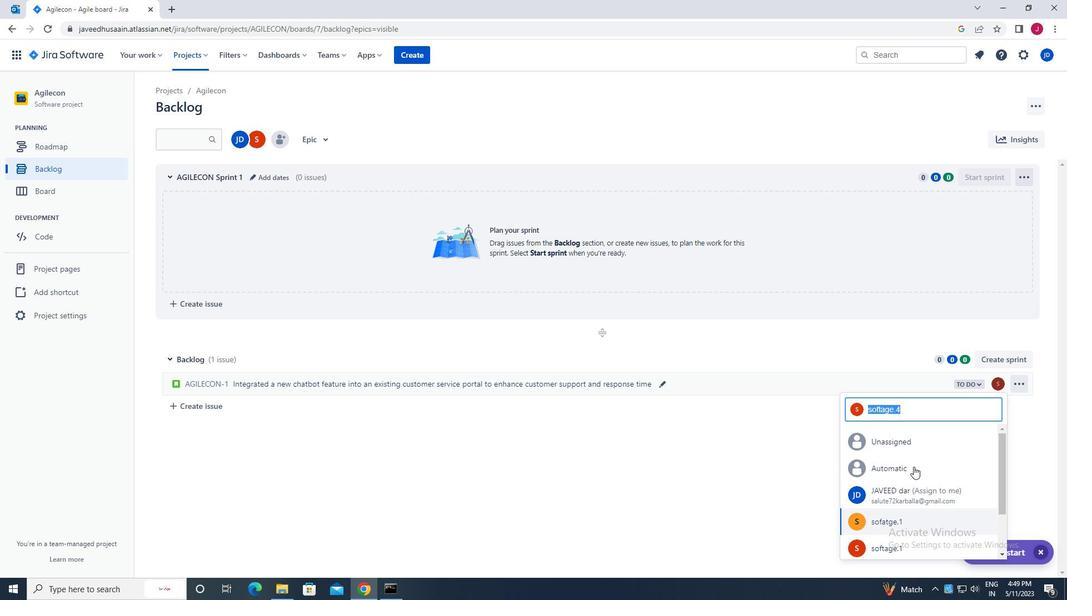 
Action: Mouse scrolled (914, 466) with delta (0, 0)
Screenshot: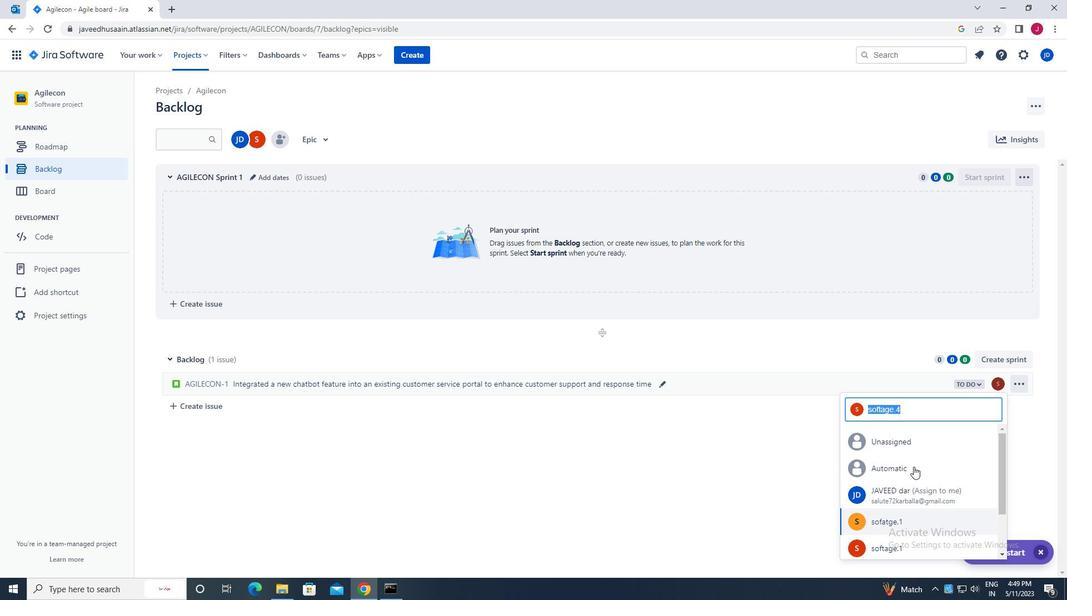 
Action: Mouse scrolled (914, 466) with delta (0, 0)
Screenshot: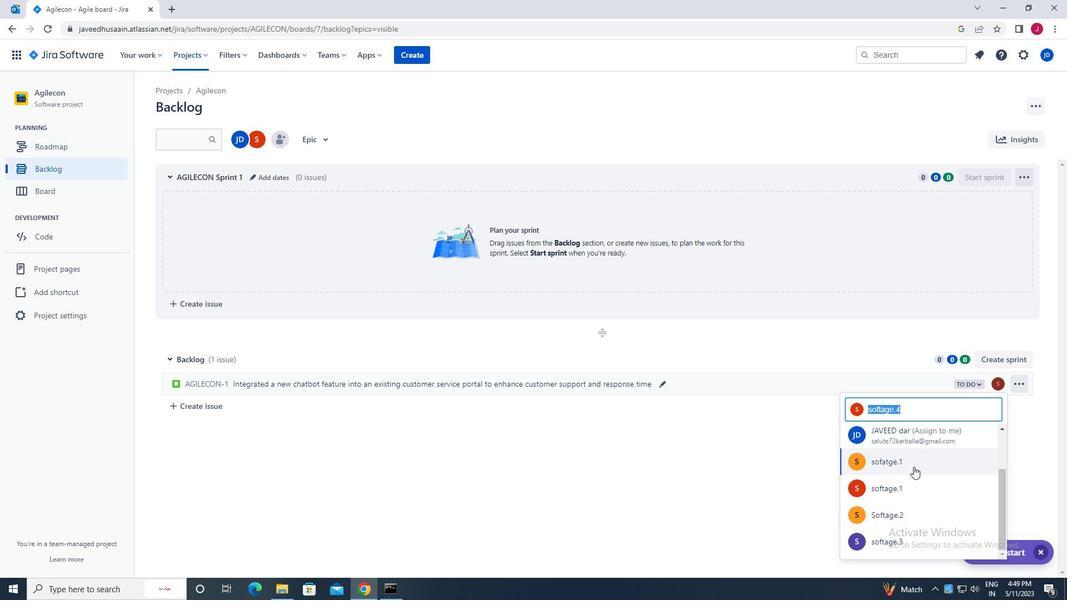
Action: Mouse scrolled (914, 466) with delta (0, 0)
Screenshot: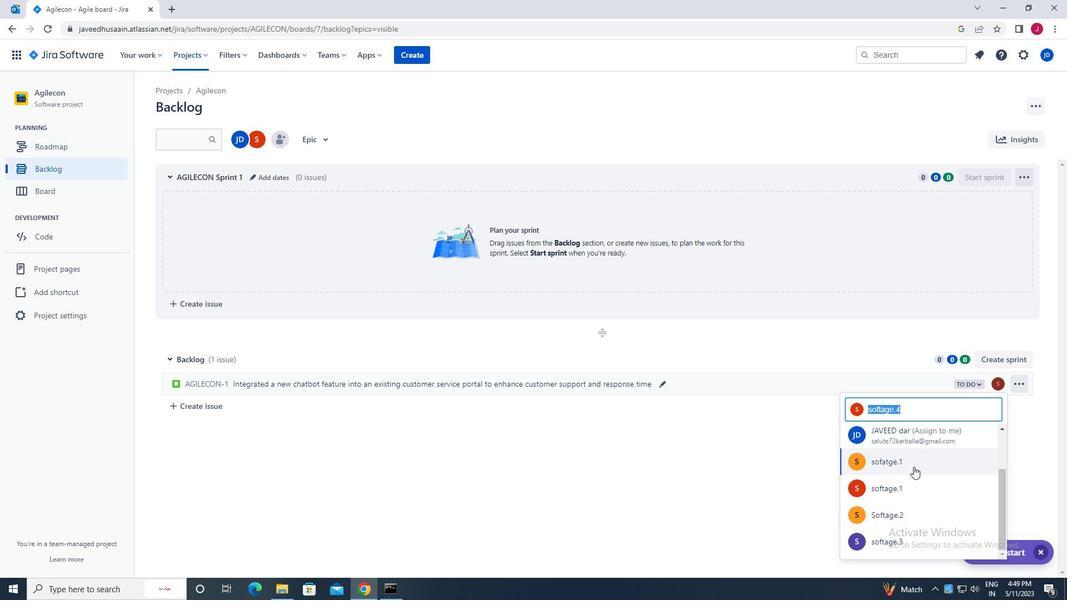 
Action: Mouse scrolled (914, 466) with delta (0, 0)
Screenshot: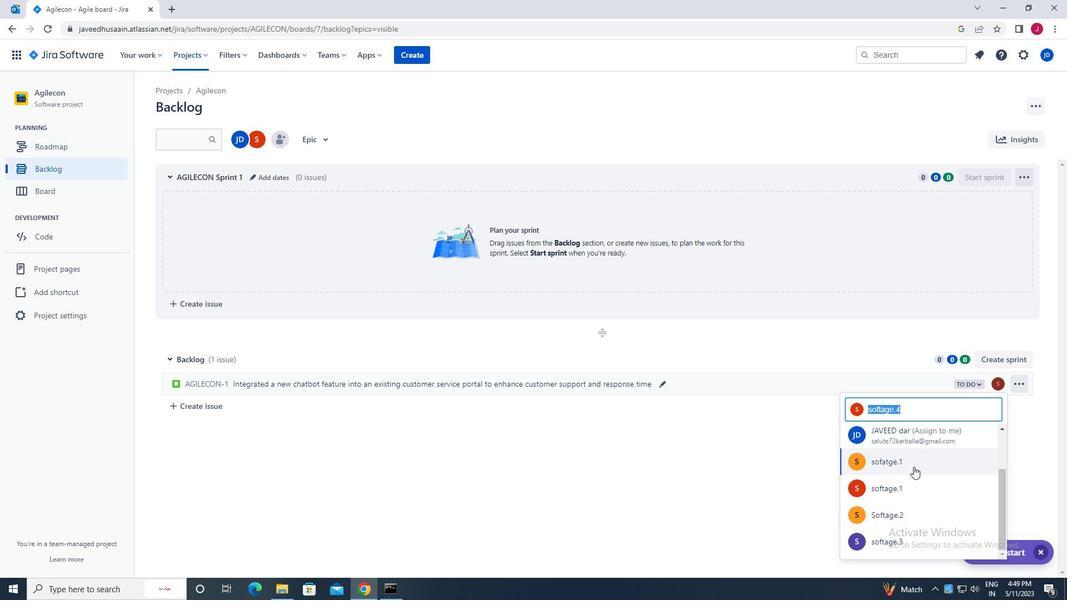 
Action: Mouse scrolled (914, 466) with delta (0, 0)
Screenshot: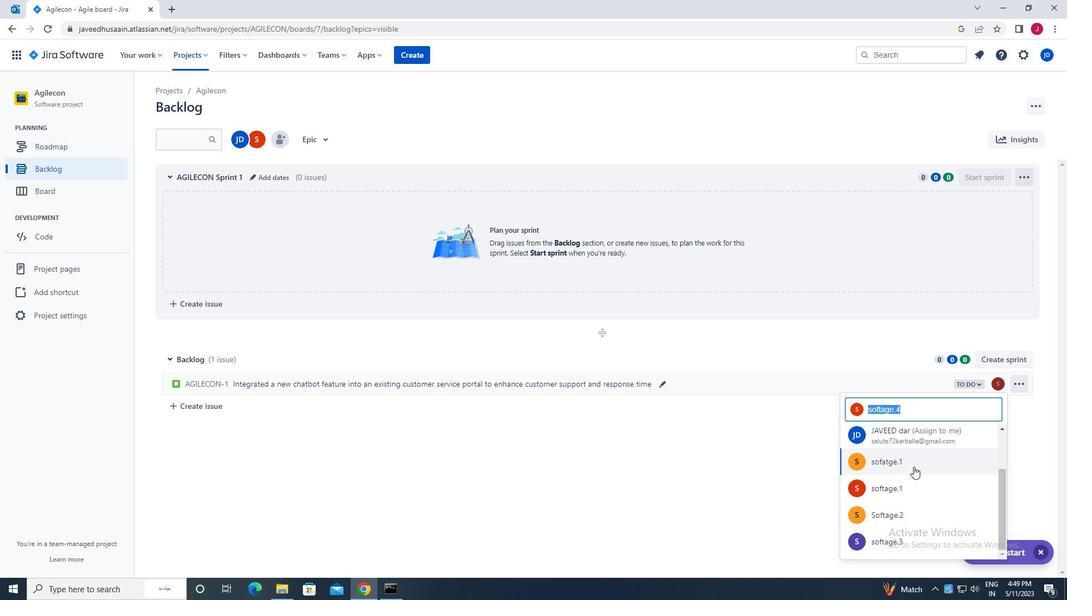 
Action: Mouse moved to (927, 413)
Screenshot: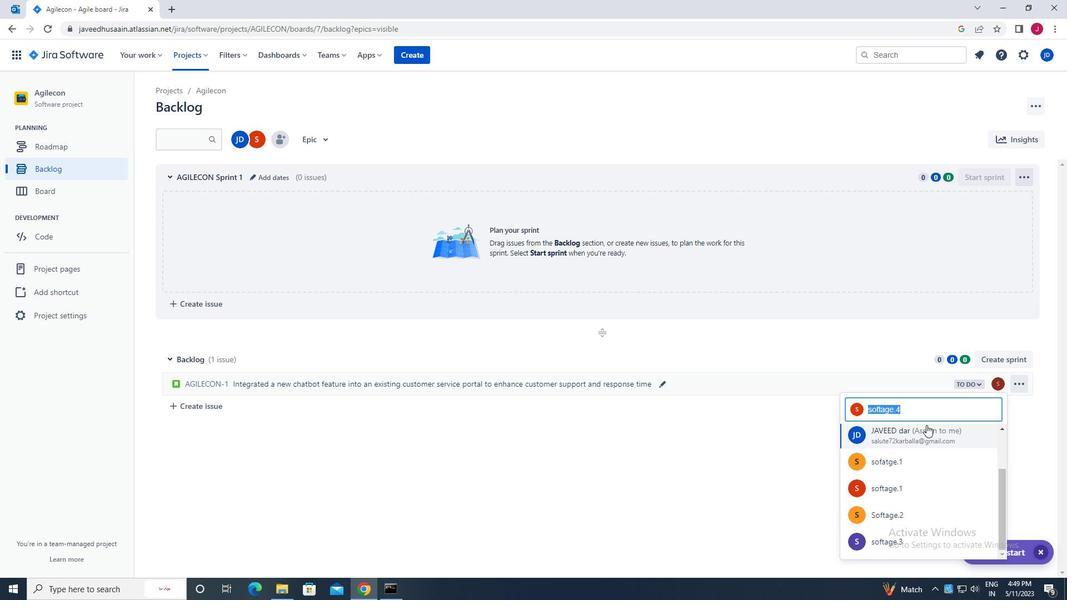 
Action: Key pressed <Key.enter>
Screenshot: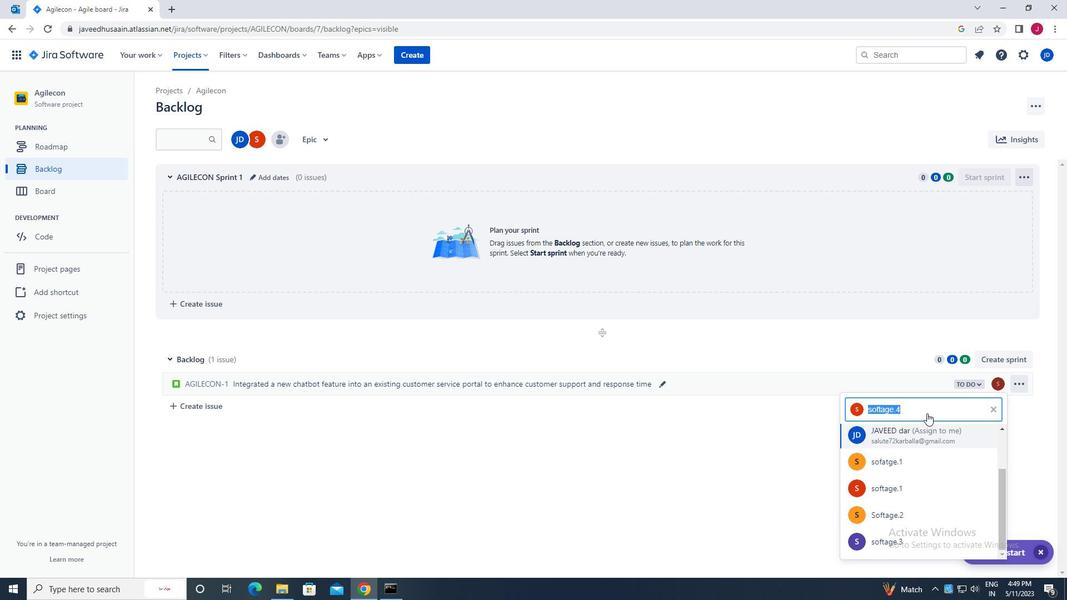 
Action: Mouse moved to (1000, 383)
Screenshot: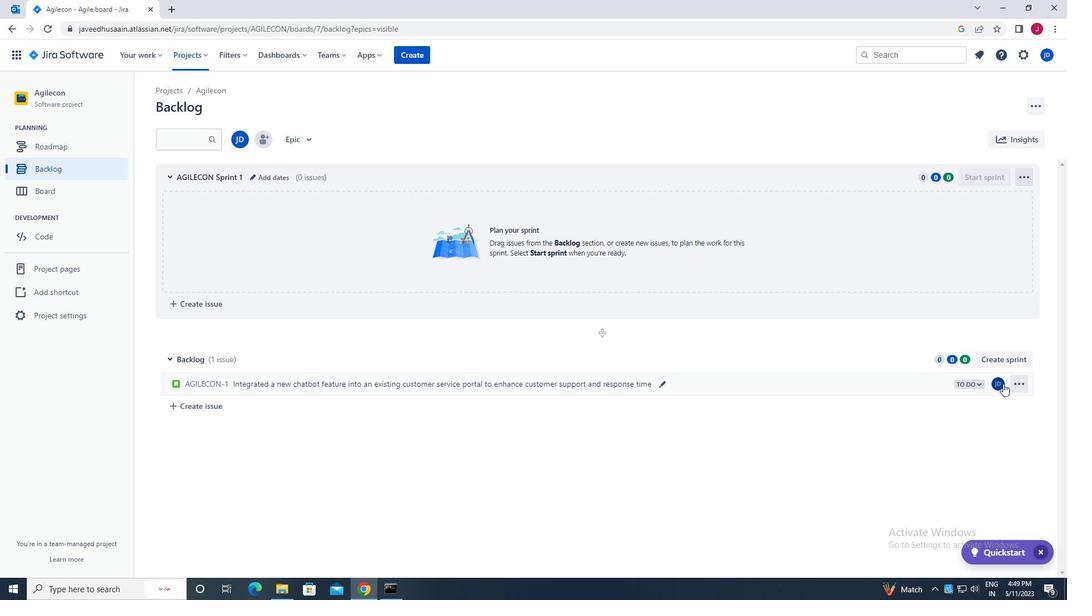 
Action: Mouse pressed left at (1000, 383)
Screenshot: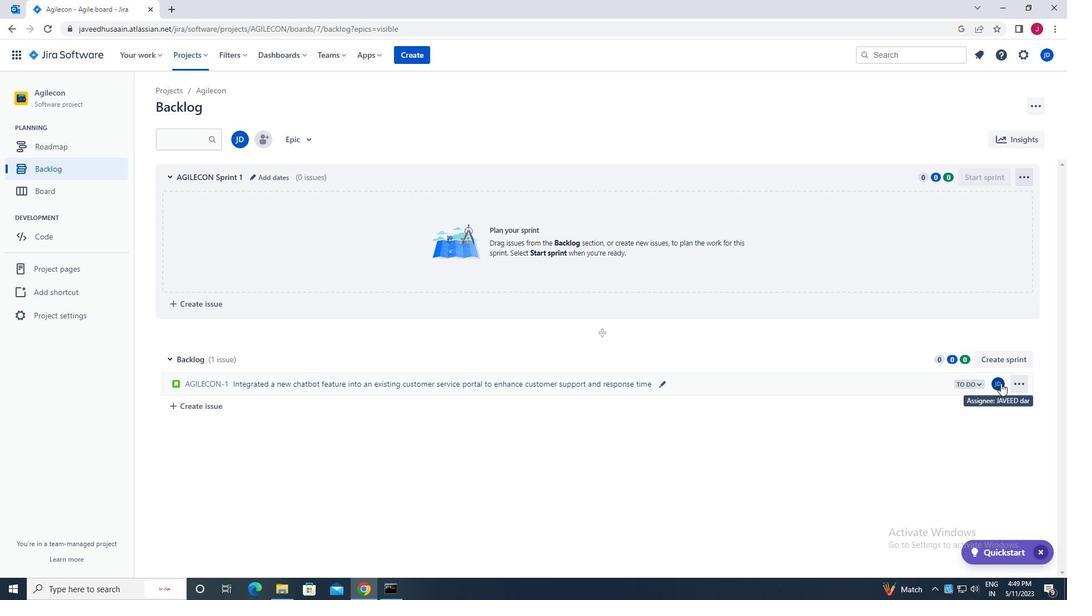 
Action: Mouse moved to (917, 472)
Screenshot: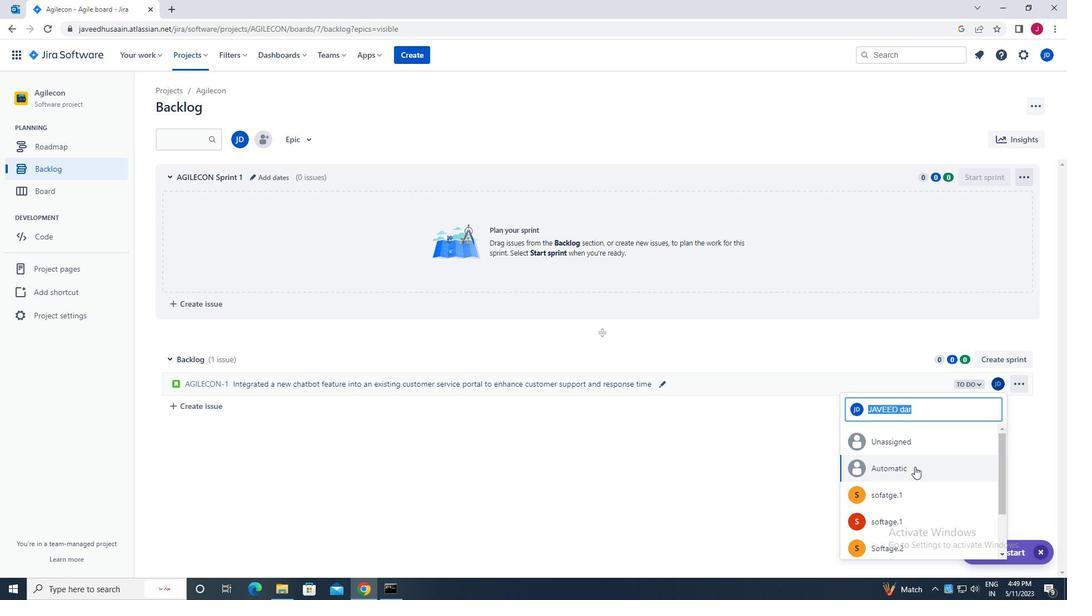 
Action: Mouse scrolled (917, 472) with delta (0, 0)
Screenshot: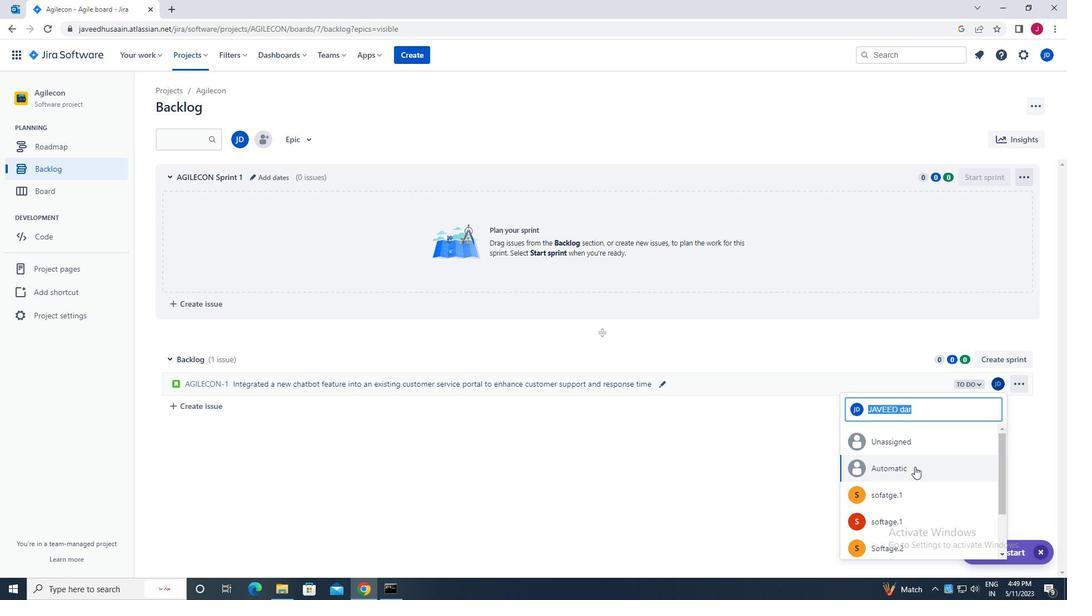
Action: Mouse moved to (917, 472)
Screenshot: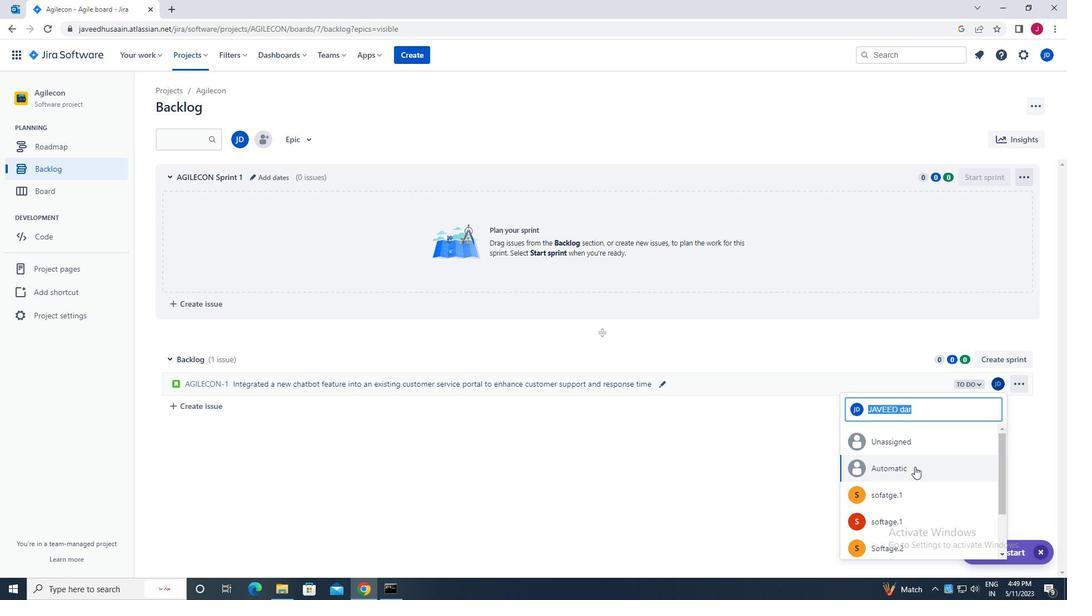 
Action: Mouse scrolled (917, 472) with delta (0, 0)
Screenshot: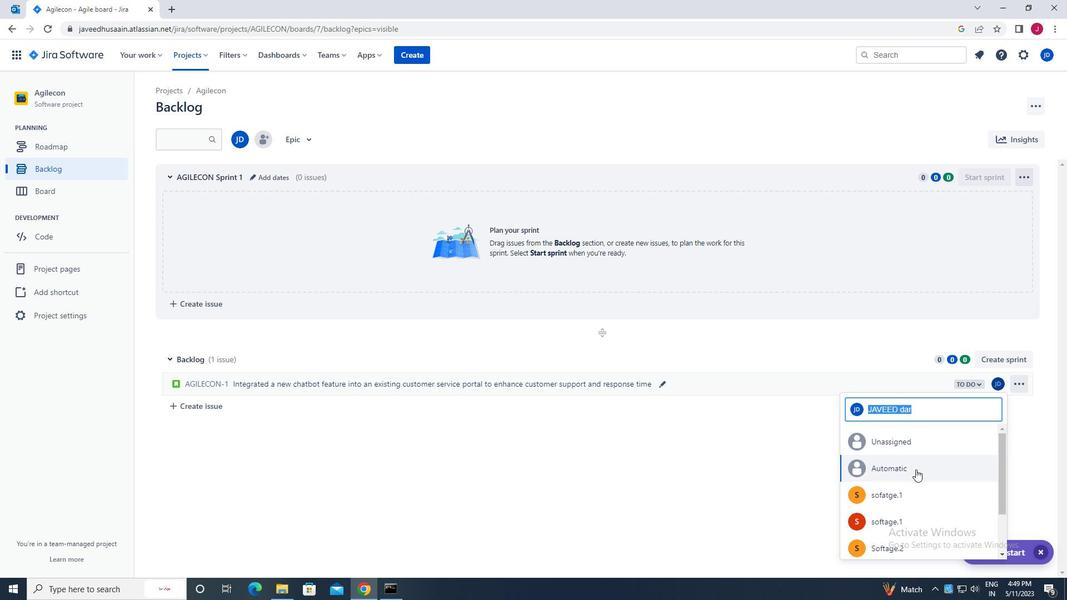 
Action: Mouse scrolled (917, 472) with delta (0, 0)
Screenshot: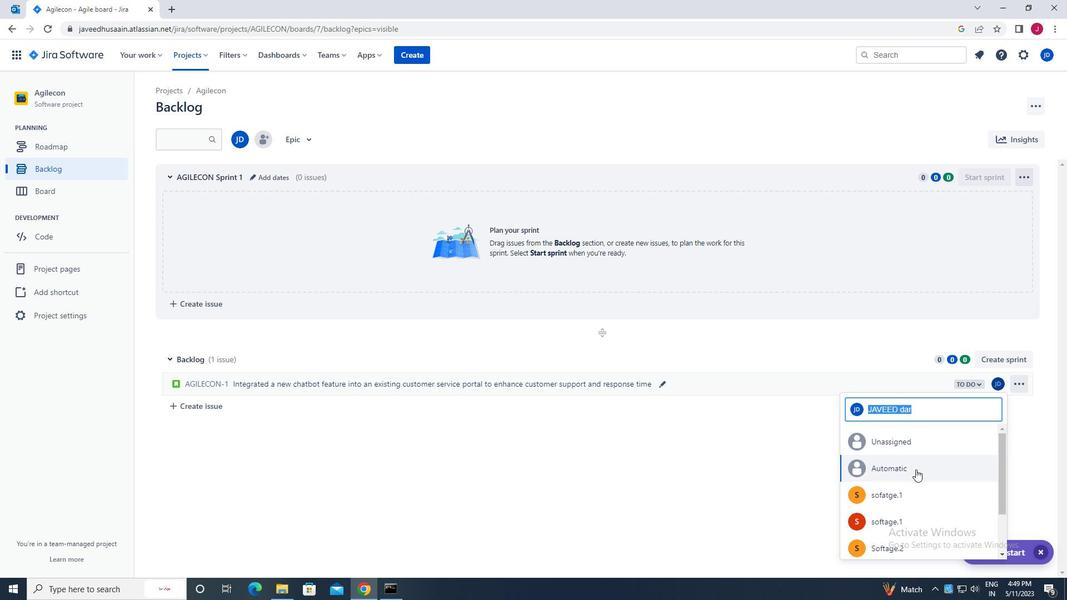 
Action: Mouse scrolled (917, 472) with delta (0, 0)
Screenshot: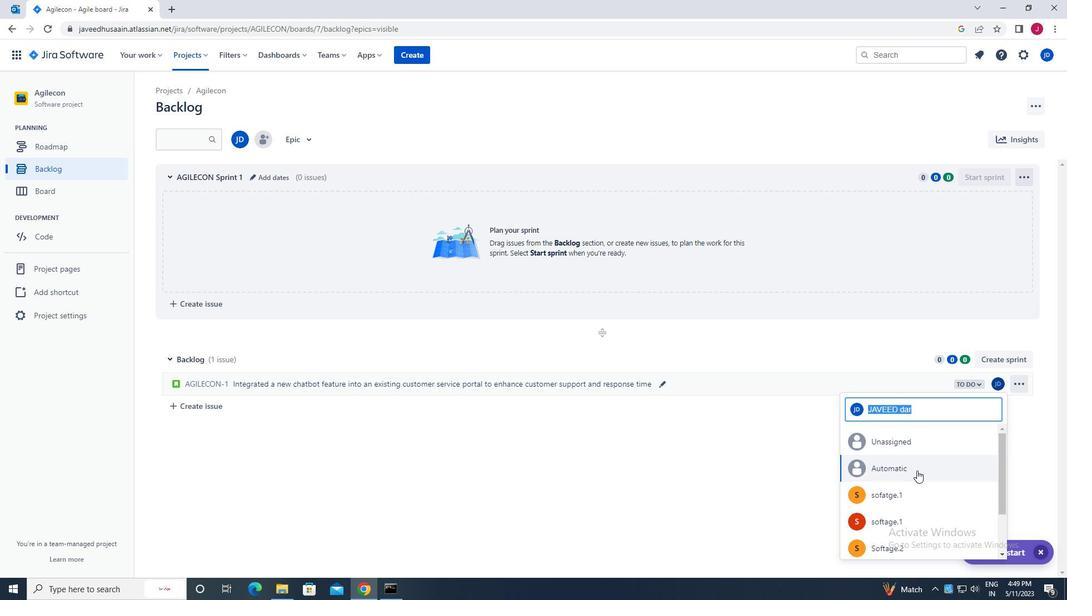 
Action: Mouse moved to (917, 473)
Screenshot: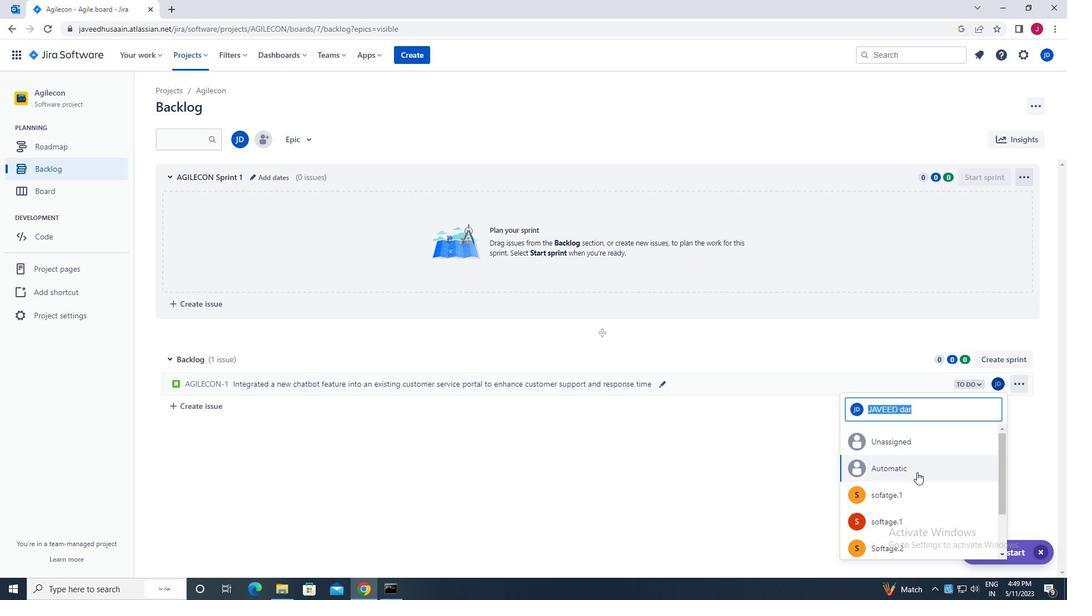 
Action: Mouse scrolled (917, 472) with delta (0, 0)
Screenshot: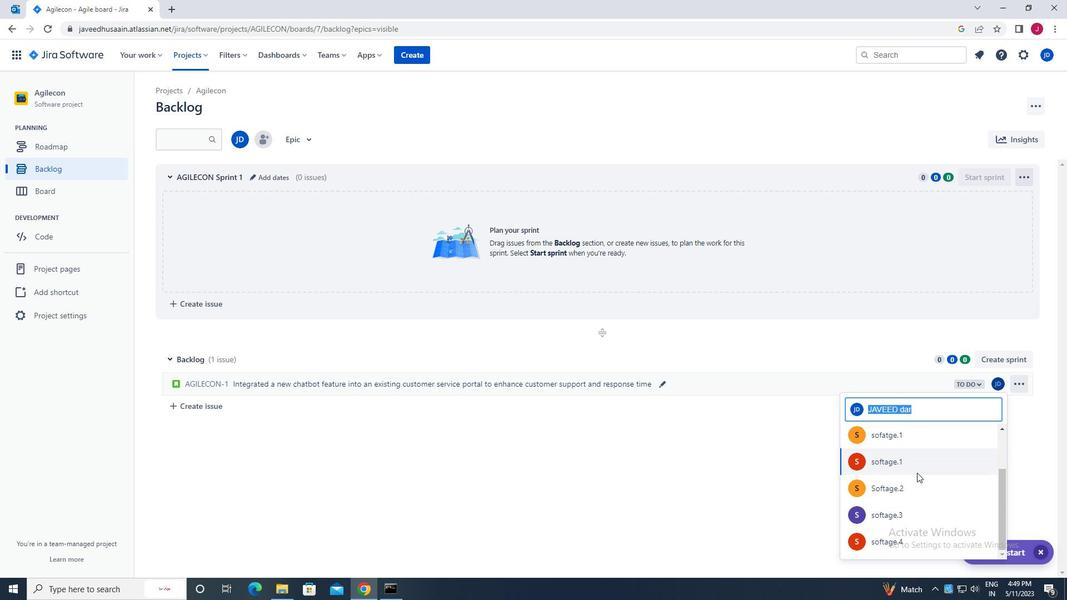 
Action: Mouse scrolled (917, 472) with delta (0, 0)
Screenshot: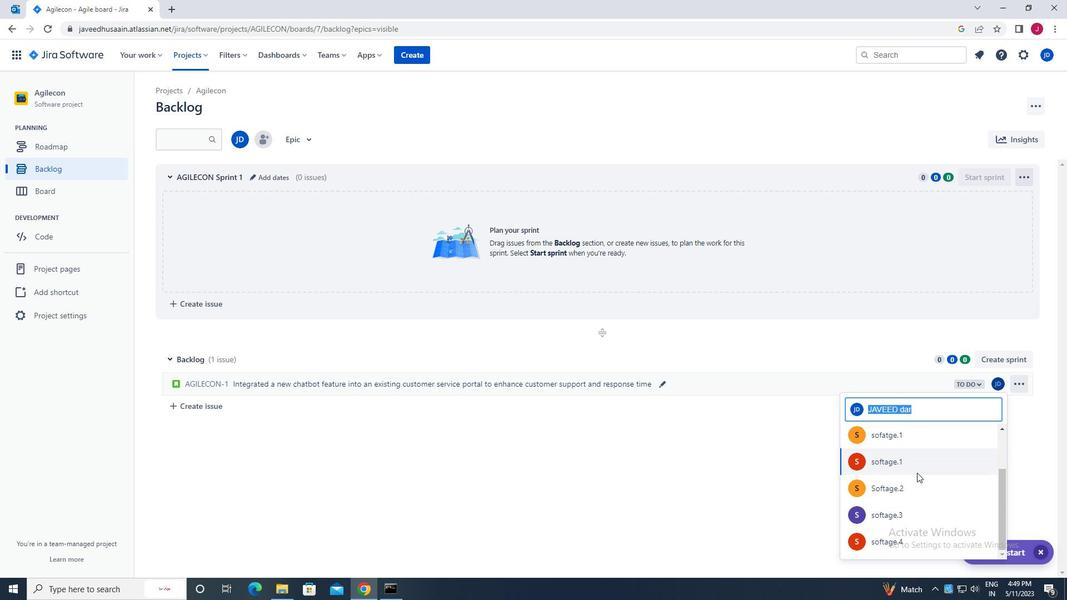 
Action: Mouse scrolled (917, 472) with delta (0, 0)
Screenshot: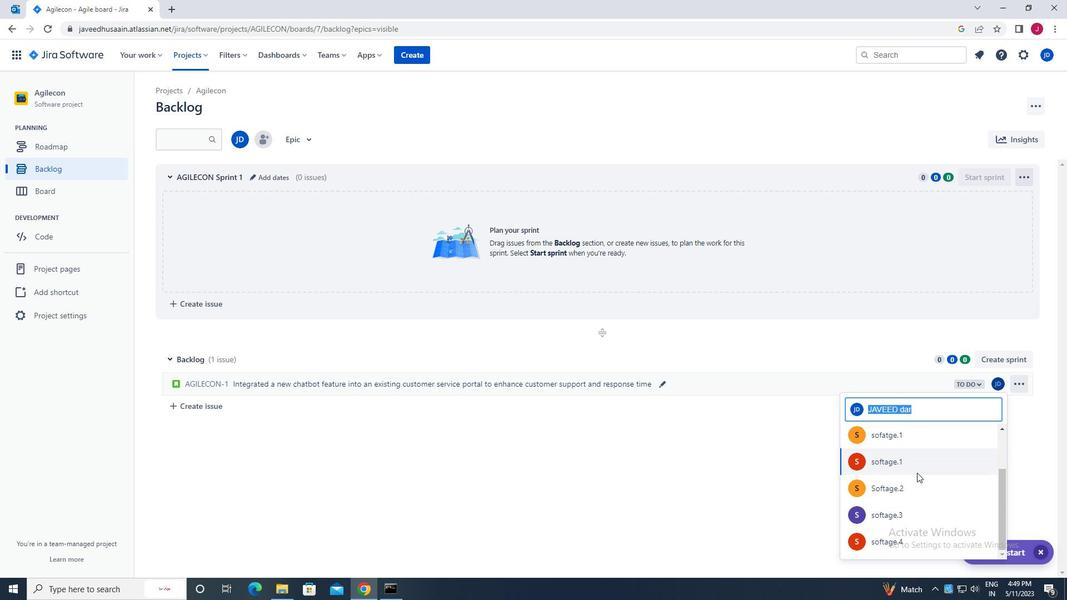 
Action: Mouse scrolled (917, 472) with delta (0, 0)
Screenshot: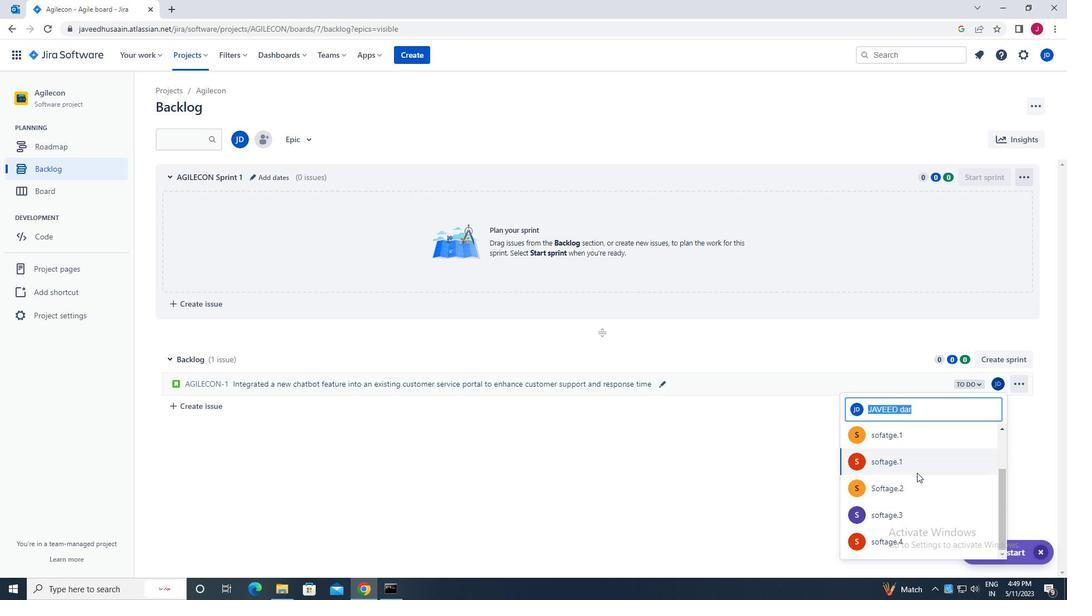 
Action: Mouse scrolled (917, 472) with delta (0, 0)
Screenshot: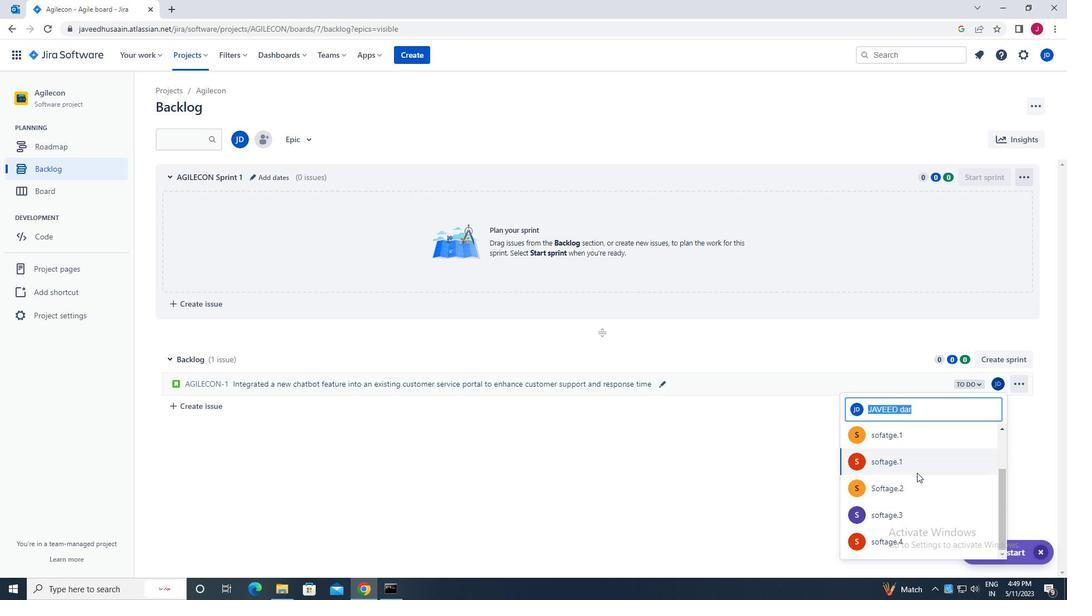 
Action: Mouse moved to (895, 541)
Screenshot: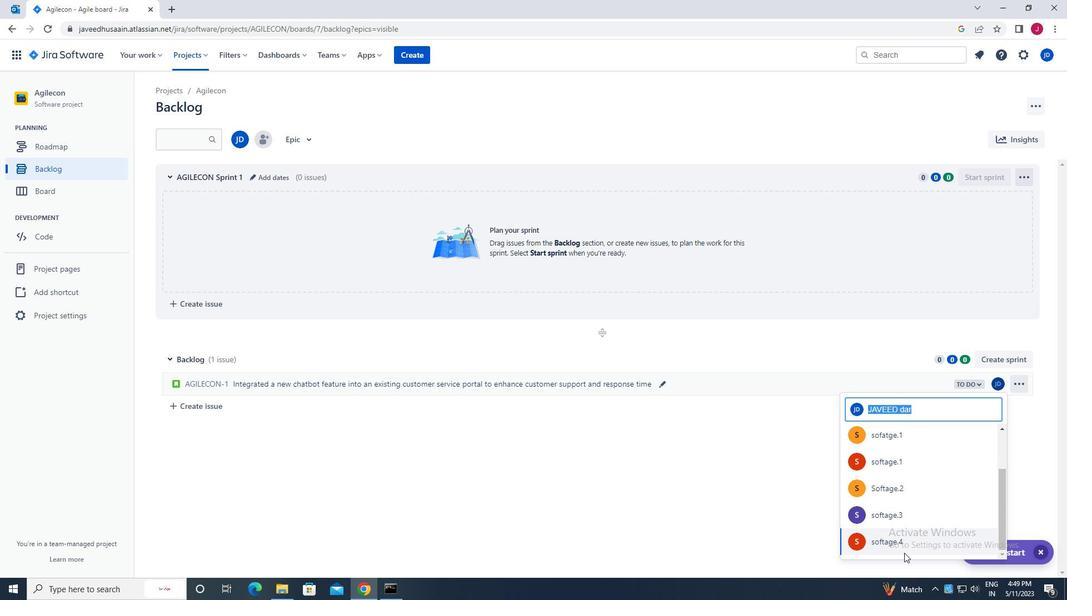 
Action: Mouse pressed left at (895, 541)
Screenshot: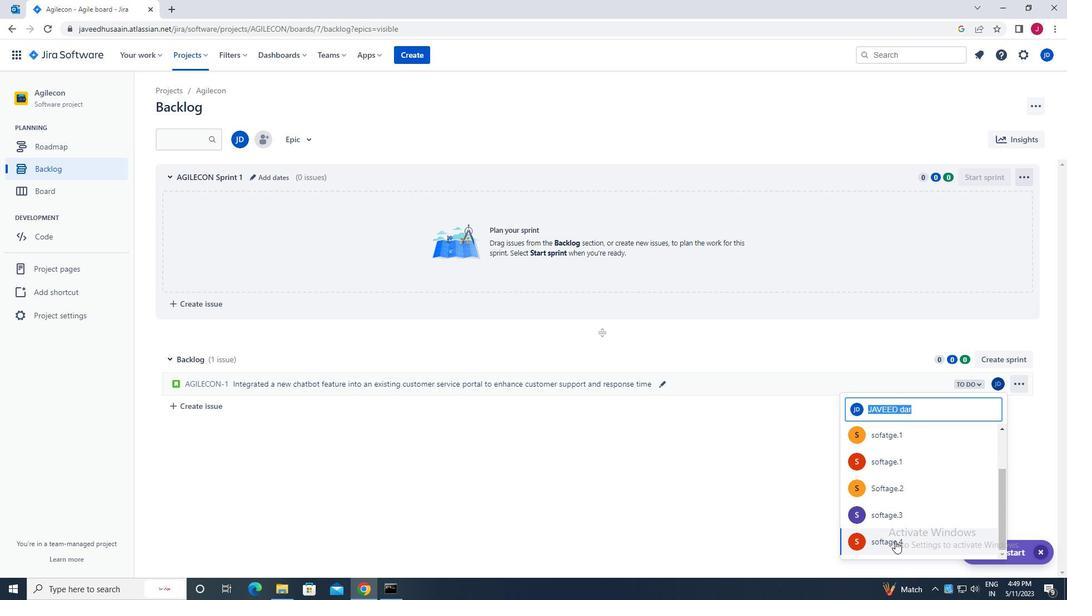 
Action: Mouse moved to (974, 382)
Screenshot: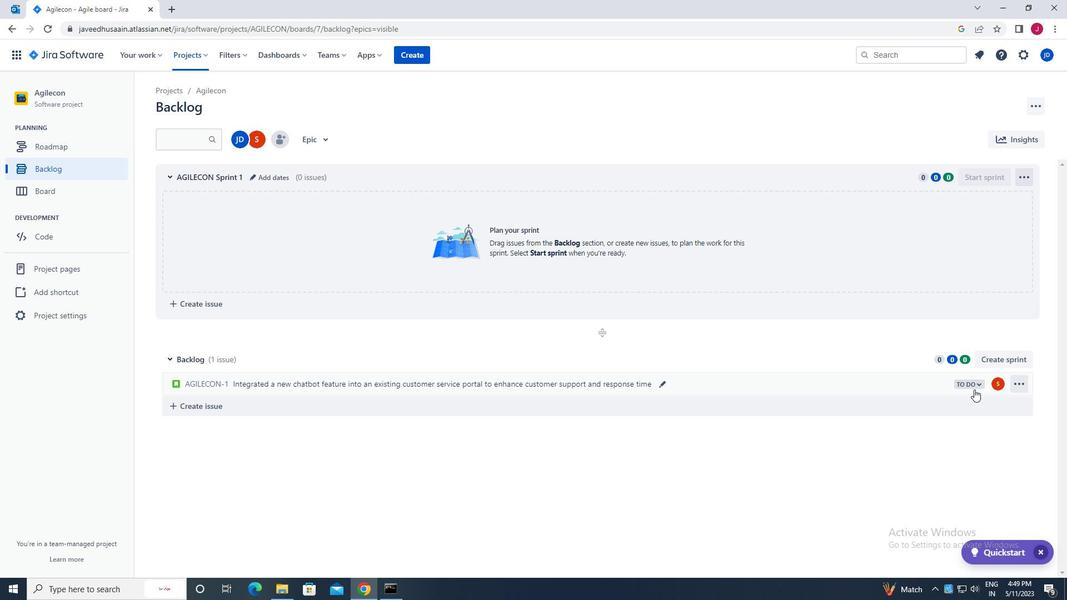 
Action: Mouse pressed left at (974, 382)
Screenshot: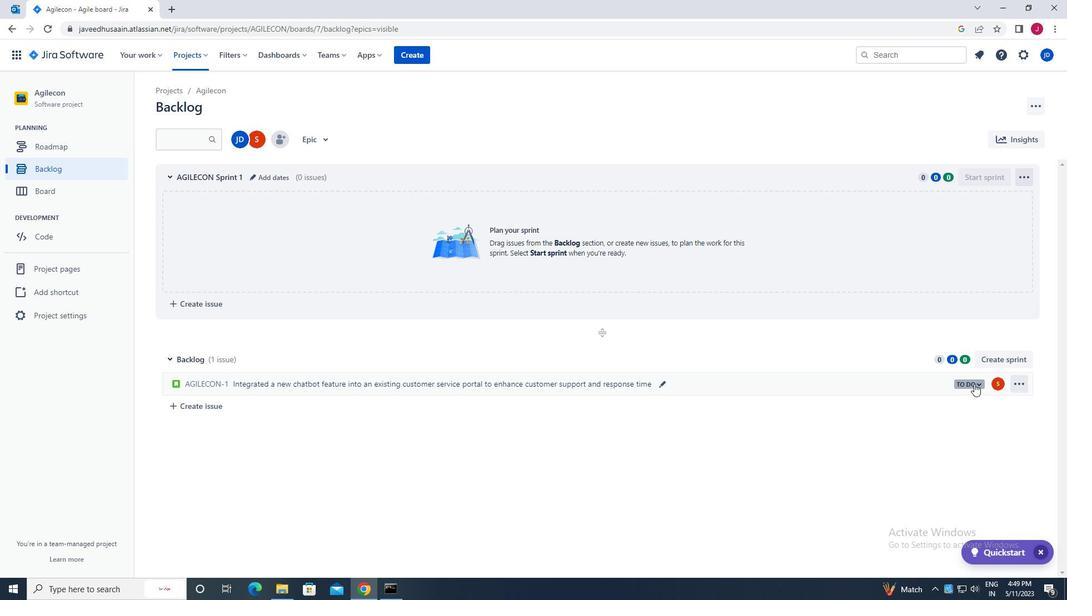 
Action: Mouse moved to (895, 405)
Screenshot: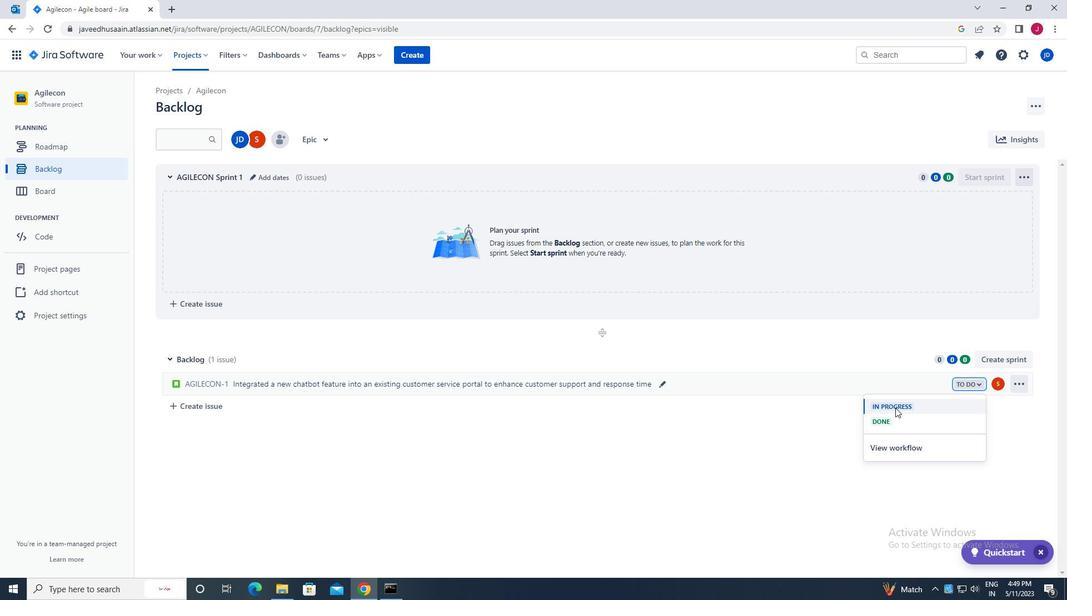 
Action: Mouse pressed left at (895, 405)
Screenshot: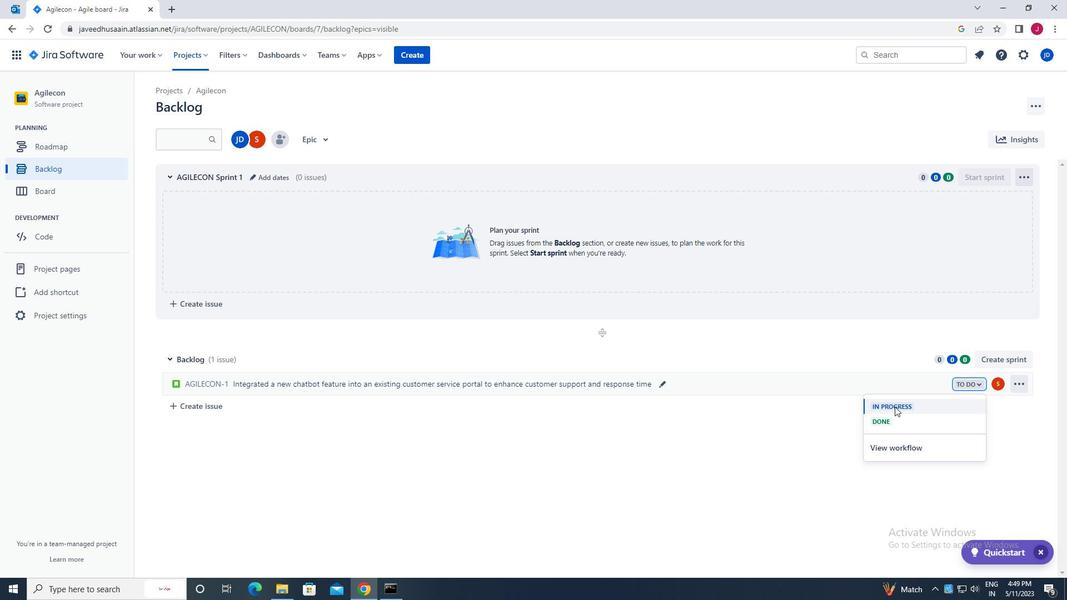 
Action: Mouse moved to (206, 407)
Screenshot: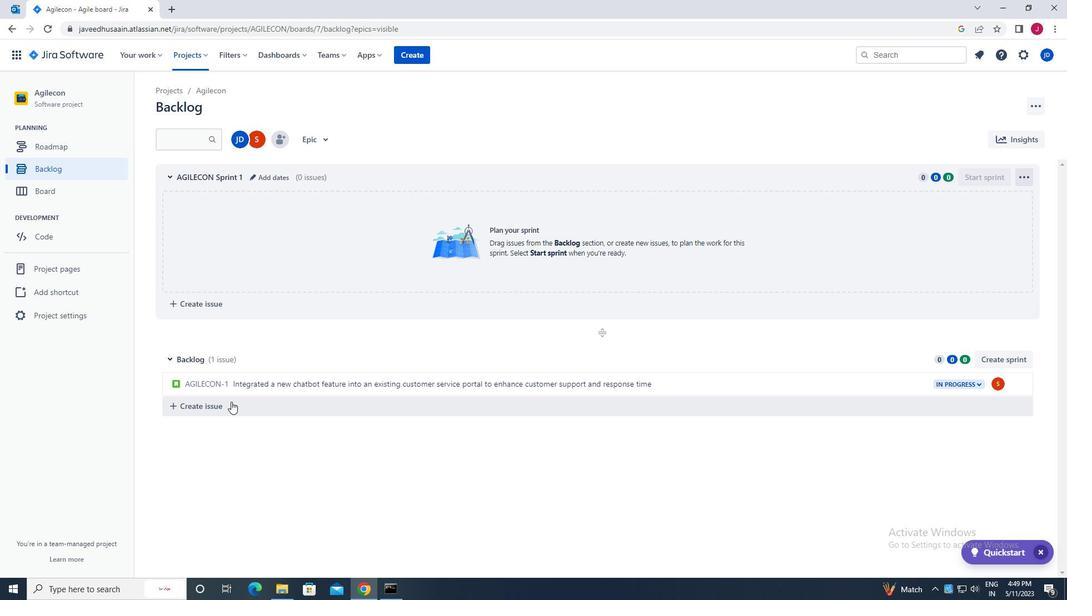 
Action: Mouse pressed left at (206, 407)
Screenshot: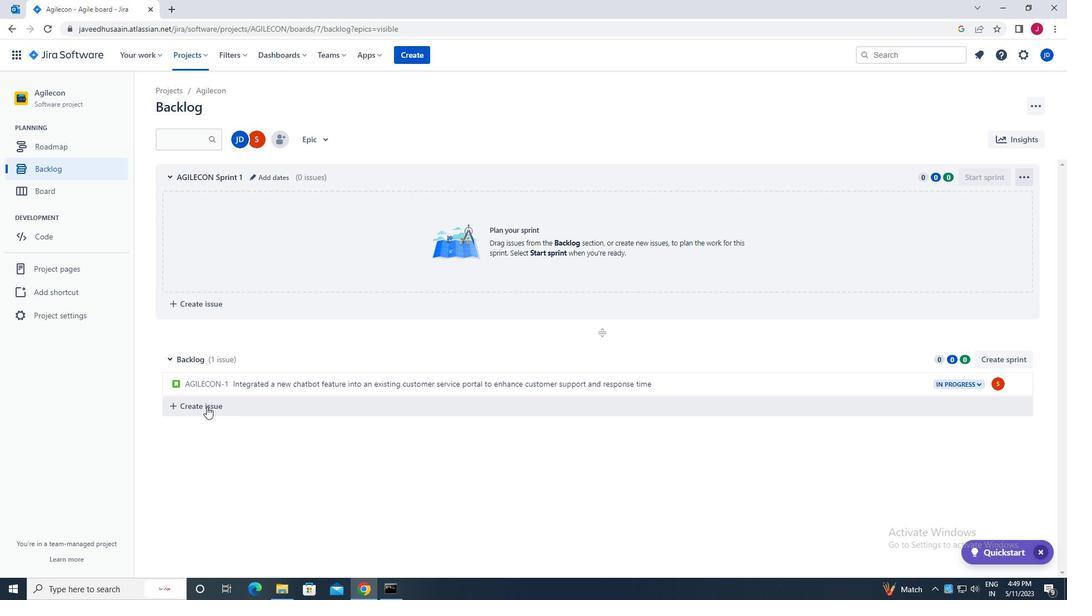 
Action: Mouse moved to (209, 407)
Screenshot: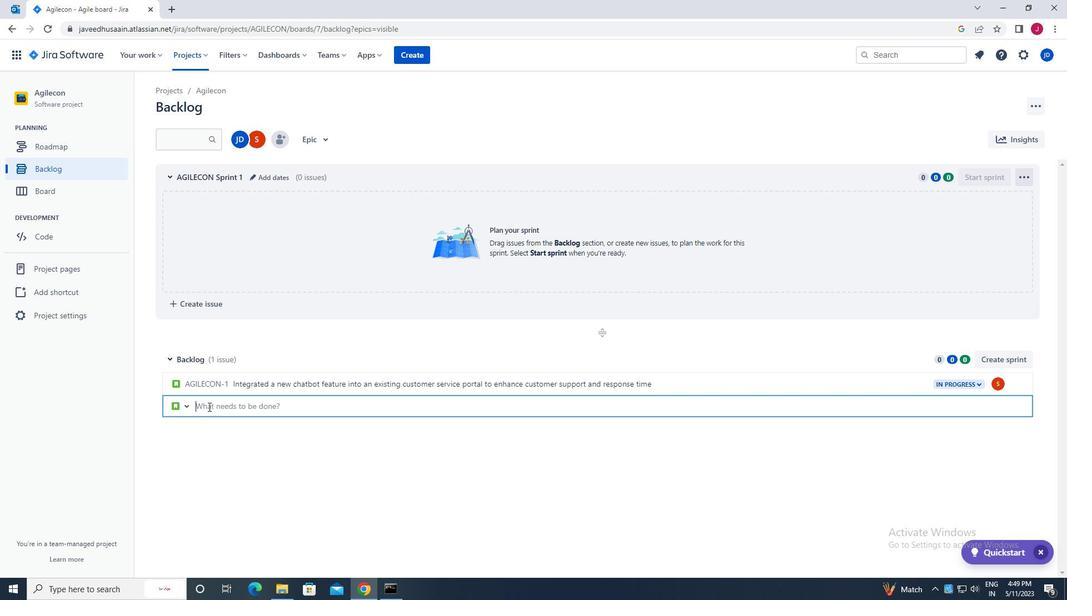 
Action: Key pressed <Key.caps_lock>d<Key.caps_lock>evelop<Key.space>a<Key.space>new<Key.space>tool<Key.space>for<Key.space>automated<Key.space>testing<Key.space>of<Key.space>load<Key.space>testing<Key.space>and<Key.space>stress<Key.space>testing<Key.space>for<Key.space>web<Key.space>applications
Screenshot: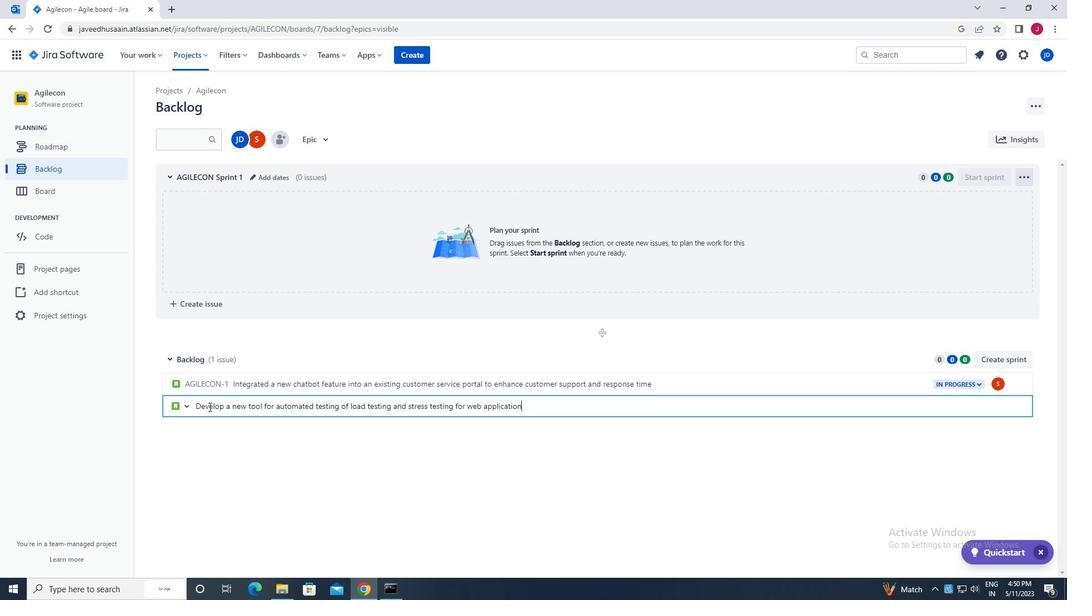 
Action: Mouse moved to (206, 407)
Screenshot: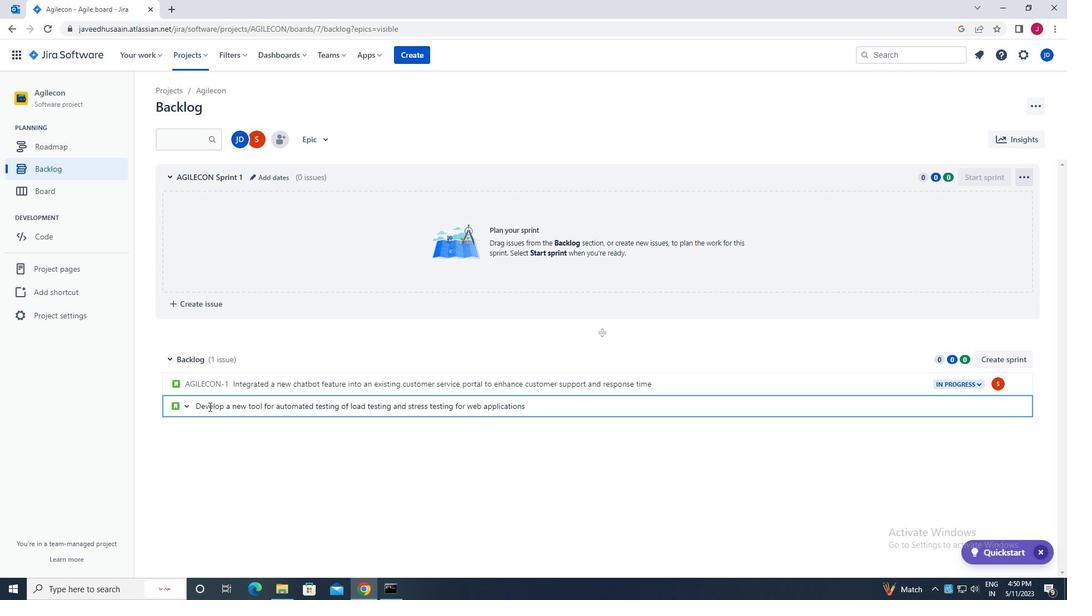 
Action: Key pressed <Key.space>
Screenshot: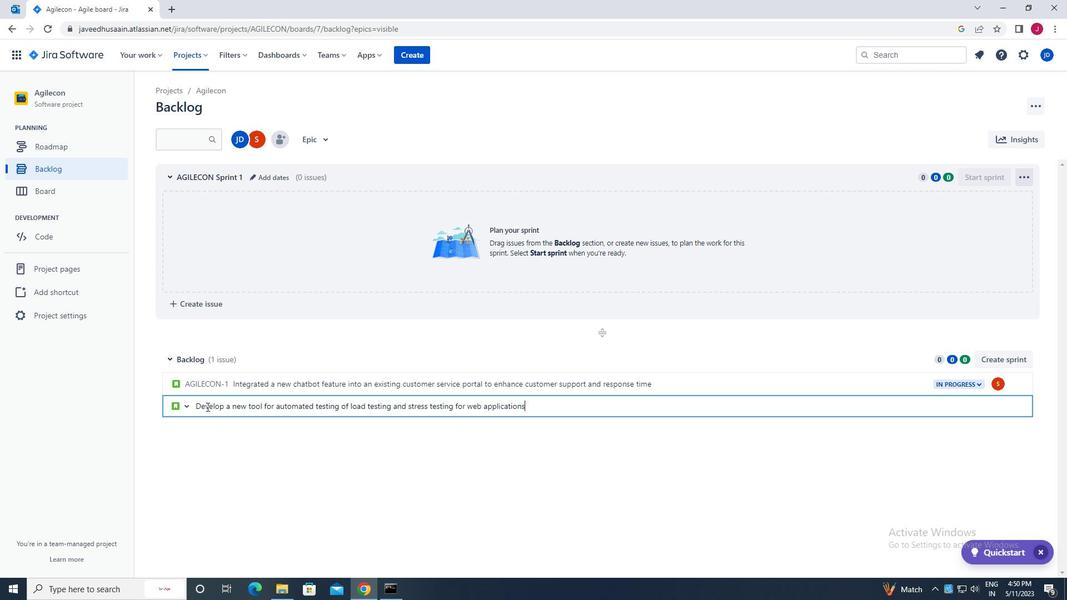 
Action: Mouse moved to (859, 425)
Screenshot: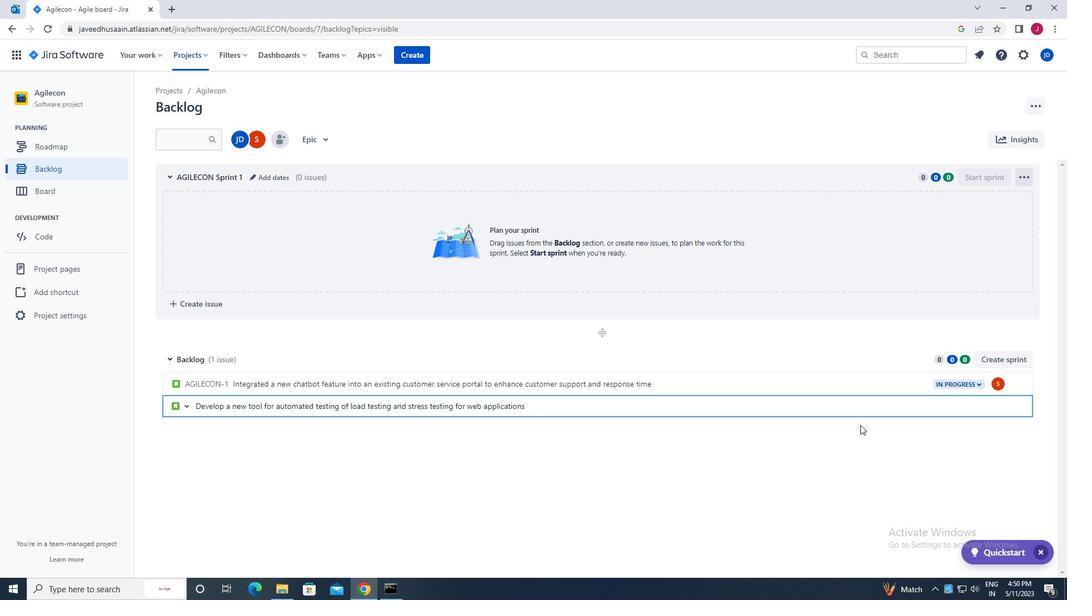 
Action: Key pressed <Key.enter>
Screenshot: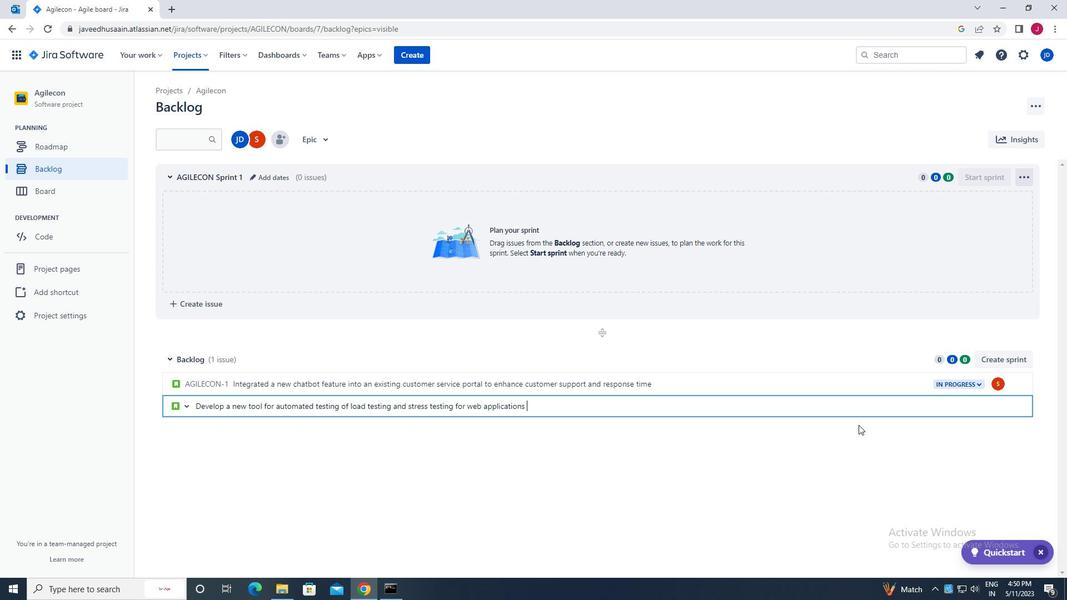 
Action: Mouse moved to (1000, 406)
Screenshot: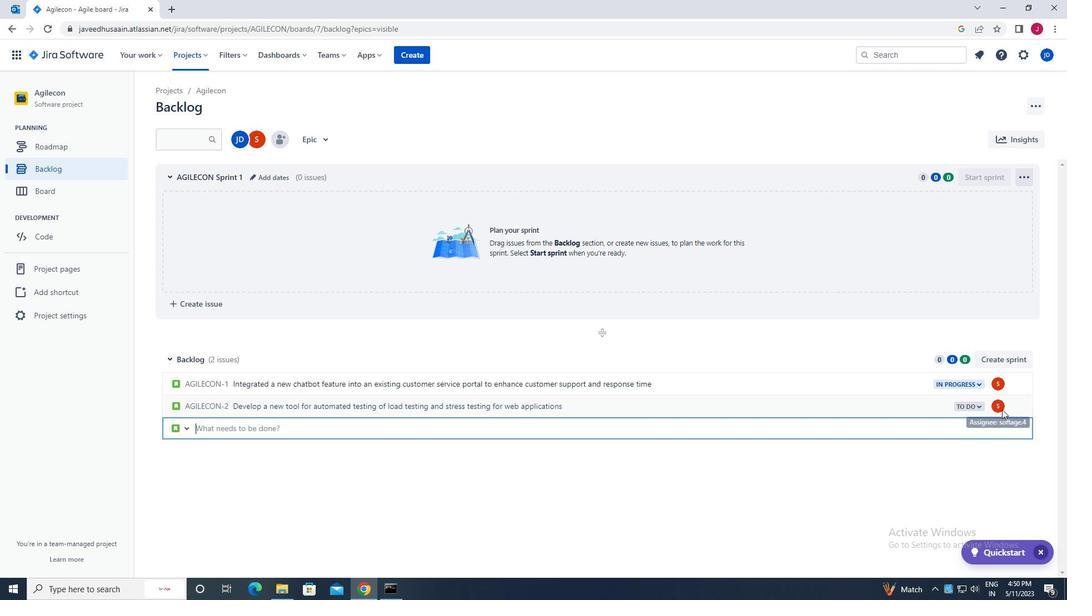 
Action: Mouse pressed left at (1000, 406)
Screenshot: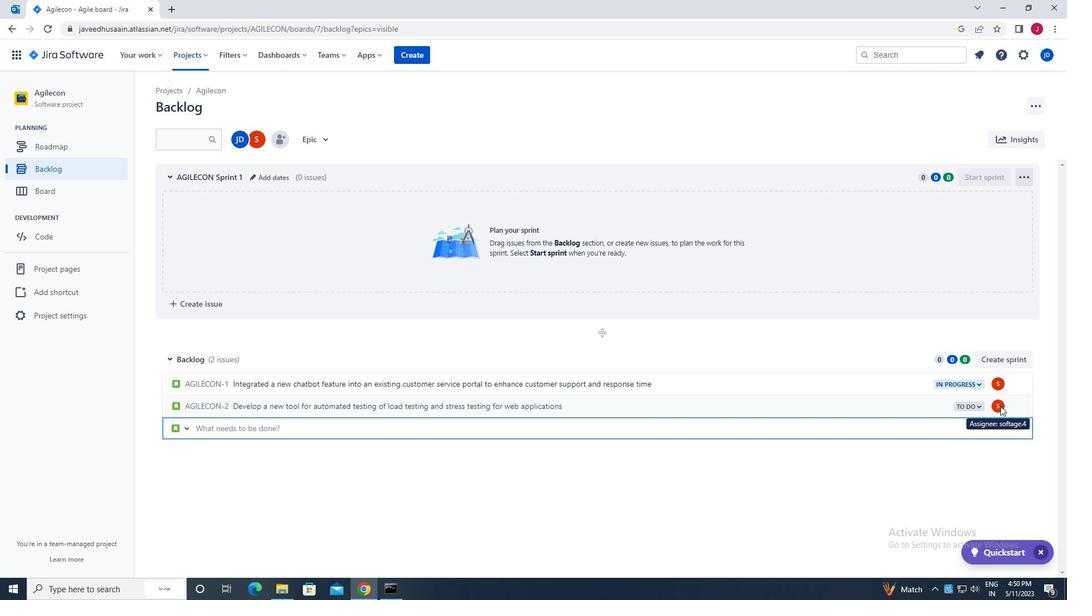 
Action: Mouse moved to (999, 407)
Screenshot: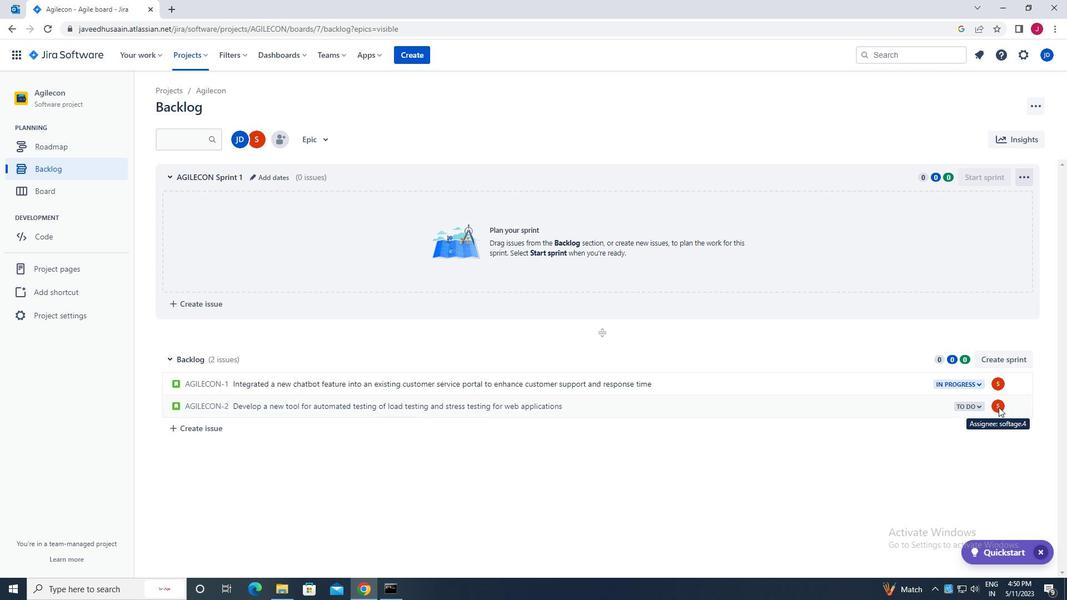 
Action: Mouse pressed left at (999, 407)
Screenshot: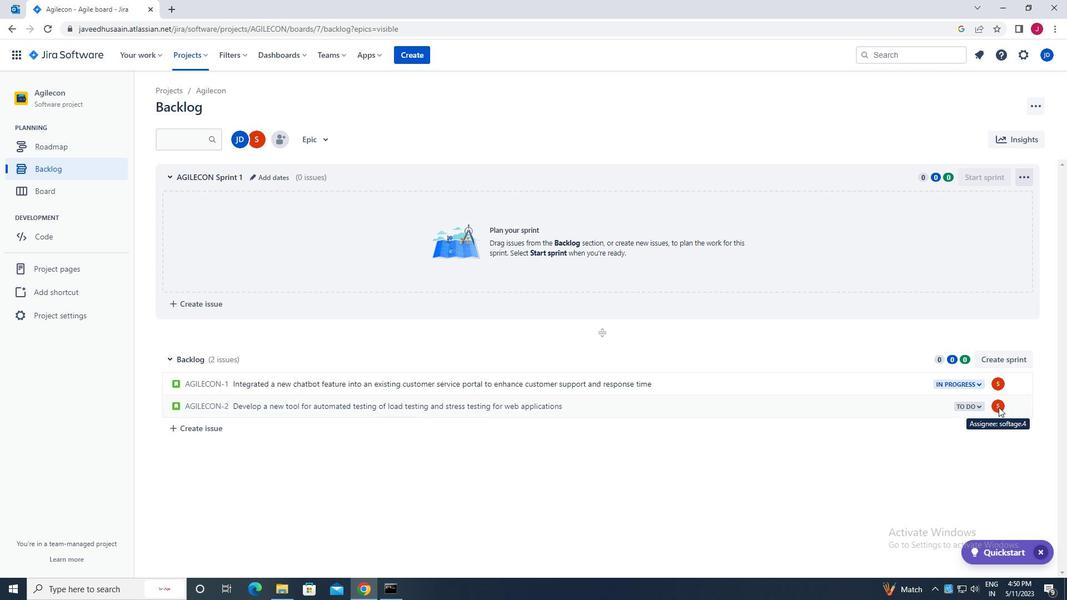
Action: Mouse moved to (997, 404)
Screenshot: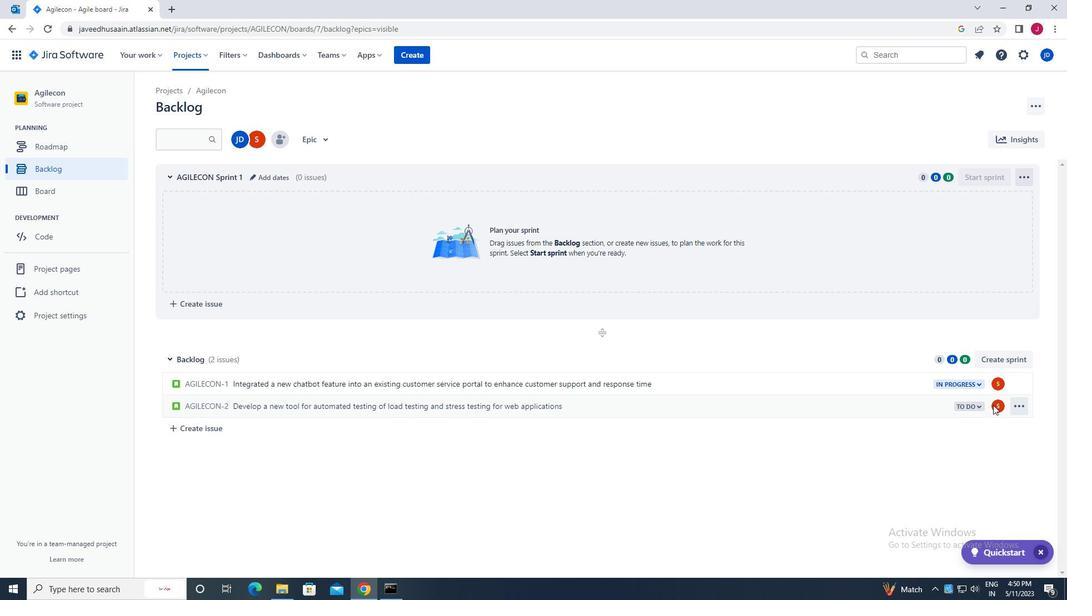 
Action: Mouse pressed left at (997, 404)
Screenshot: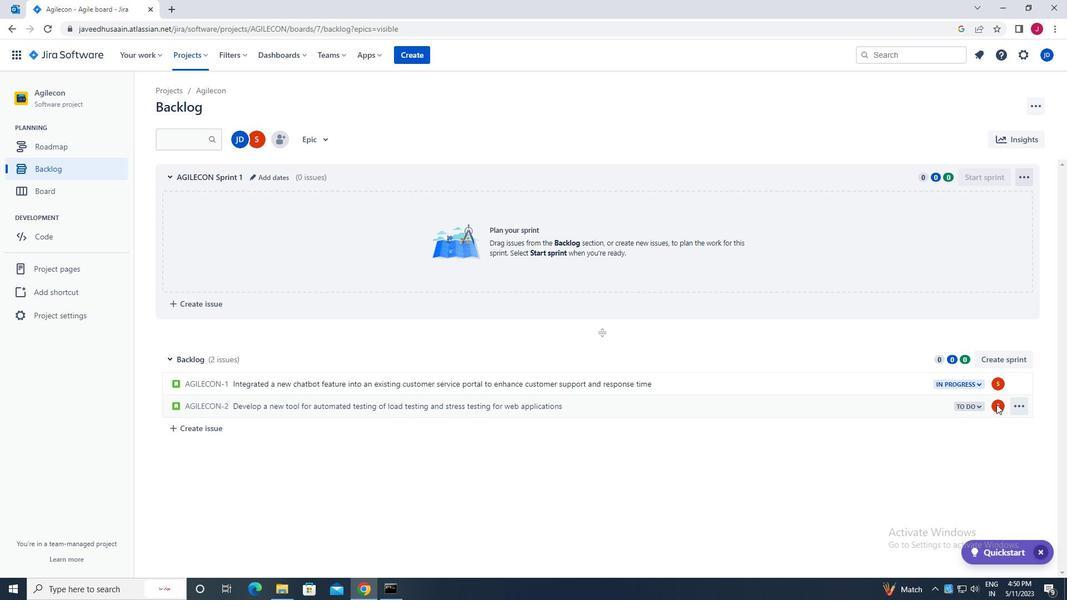 
Action: Mouse moved to (998, 405)
Screenshot: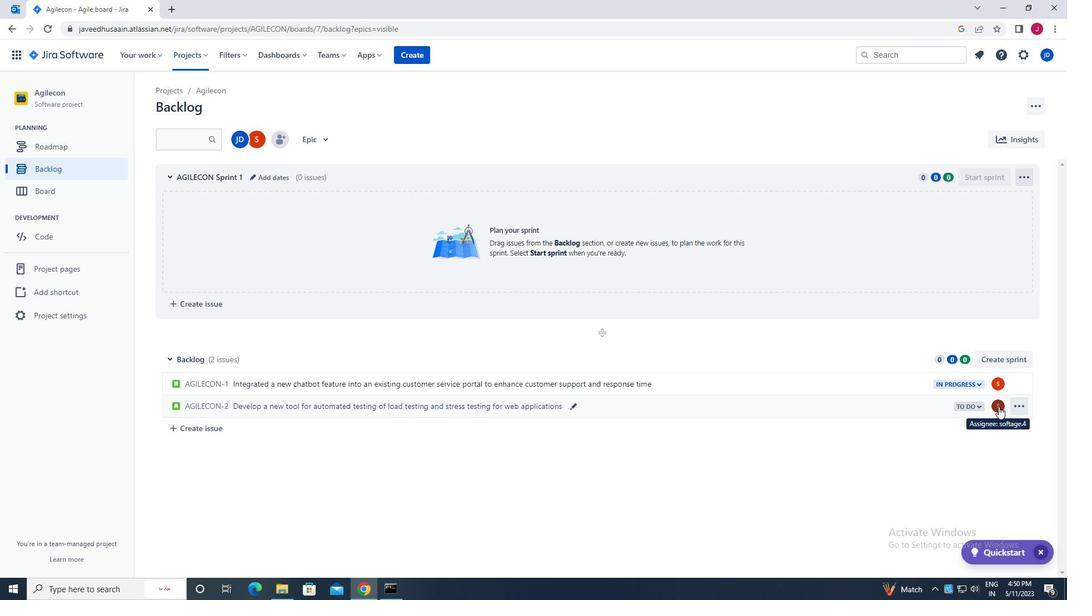
Action: Mouse pressed left at (998, 405)
Screenshot: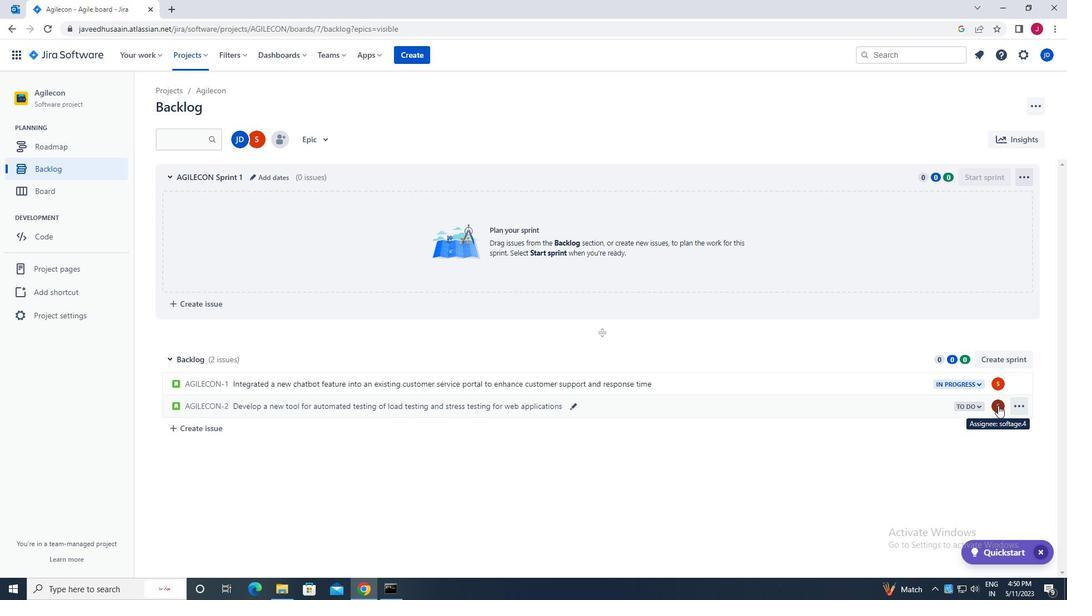 
Action: Mouse moved to (913, 491)
Screenshot: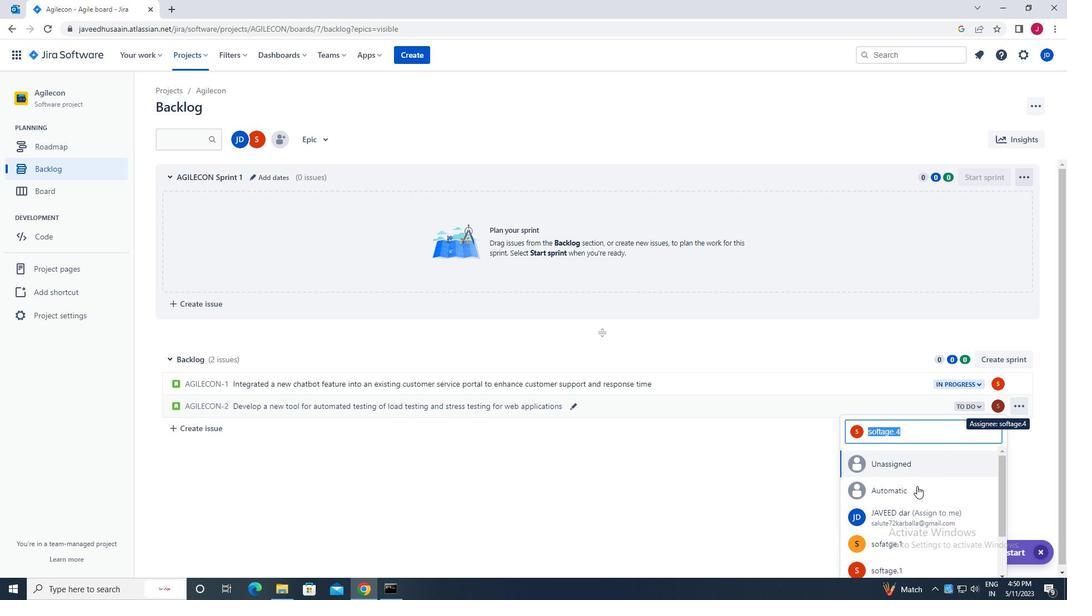 
Action: Mouse scrolled (913, 490) with delta (0, 0)
Screenshot: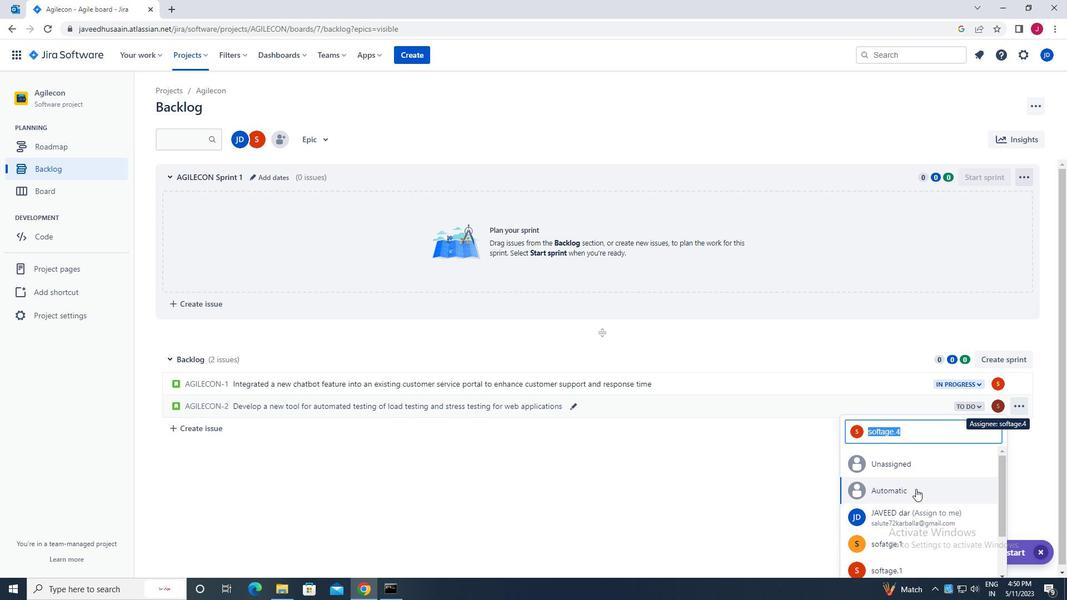 
Action: Mouse scrolled (913, 490) with delta (0, 0)
Screenshot: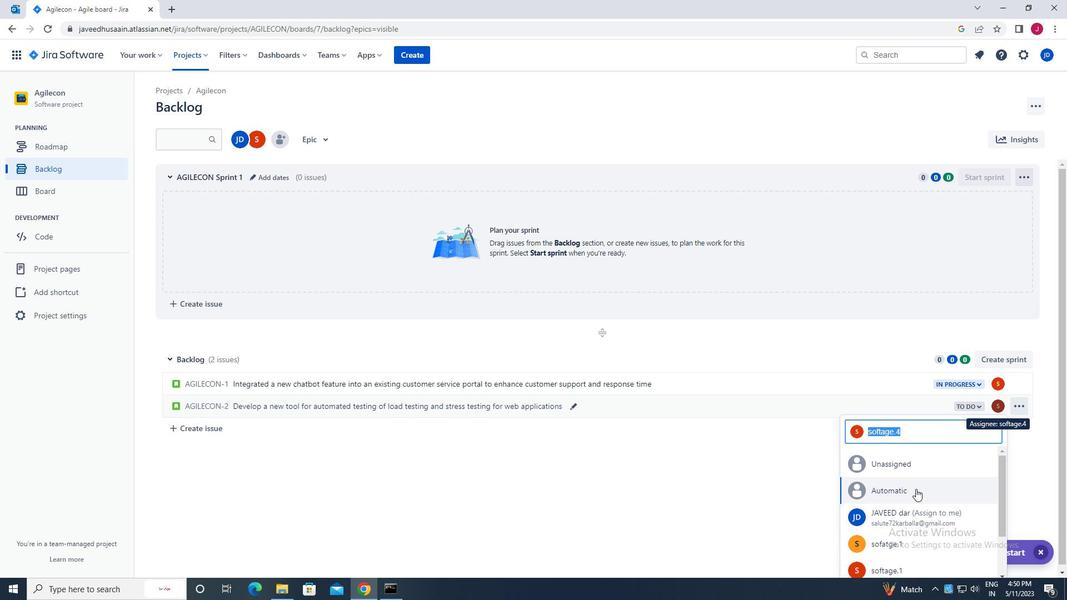 
Action: Mouse moved to (904, 485)
Screenshot: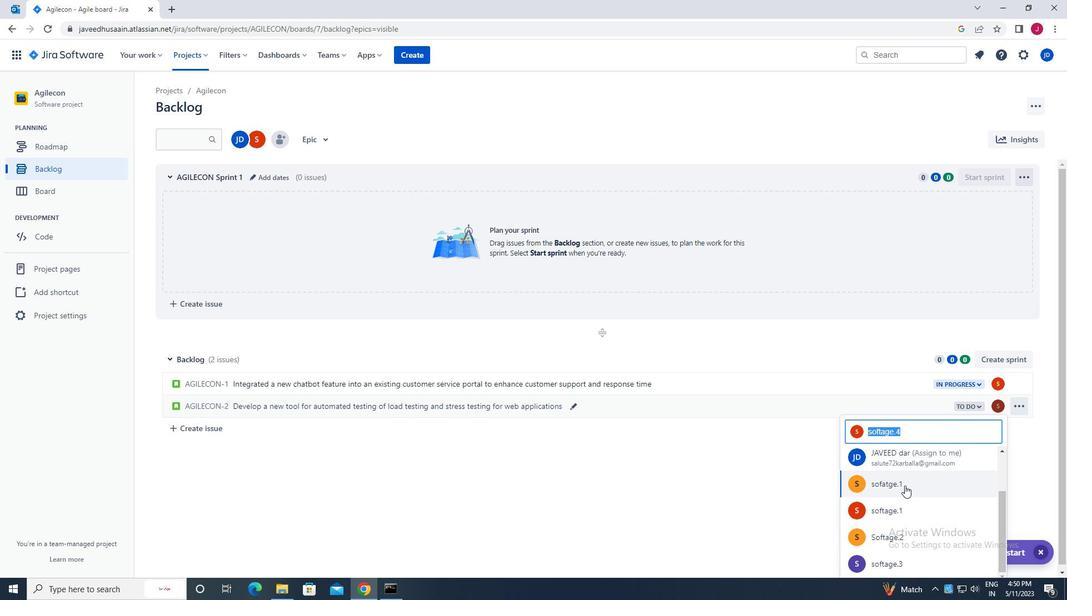 
Action: Mouse pressed left at (904, 485)
Screenshot: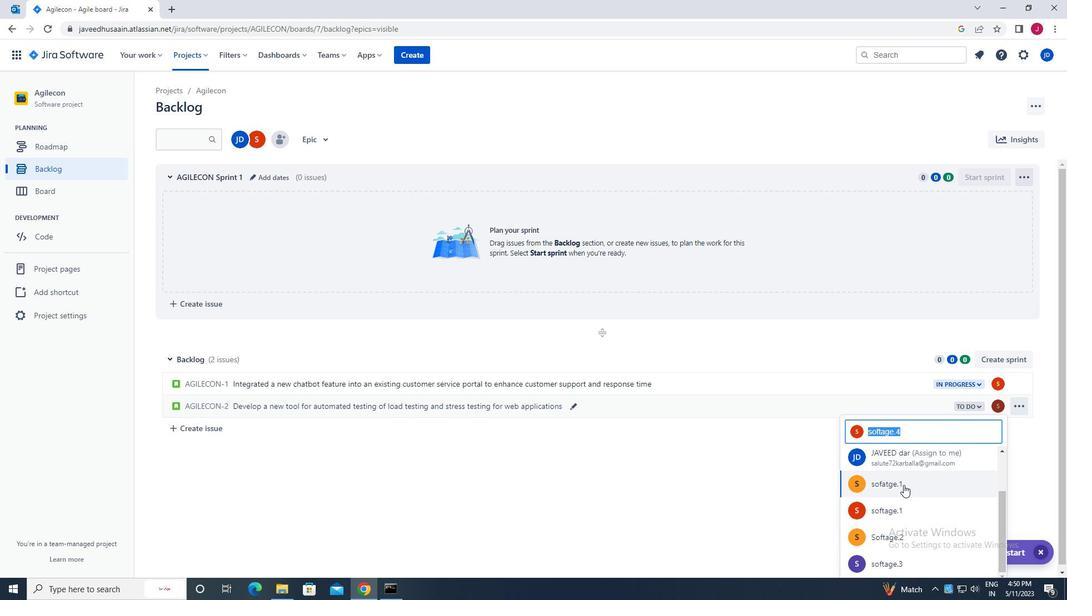 
Action: Mouse moved to (974, 403)
Screenshot: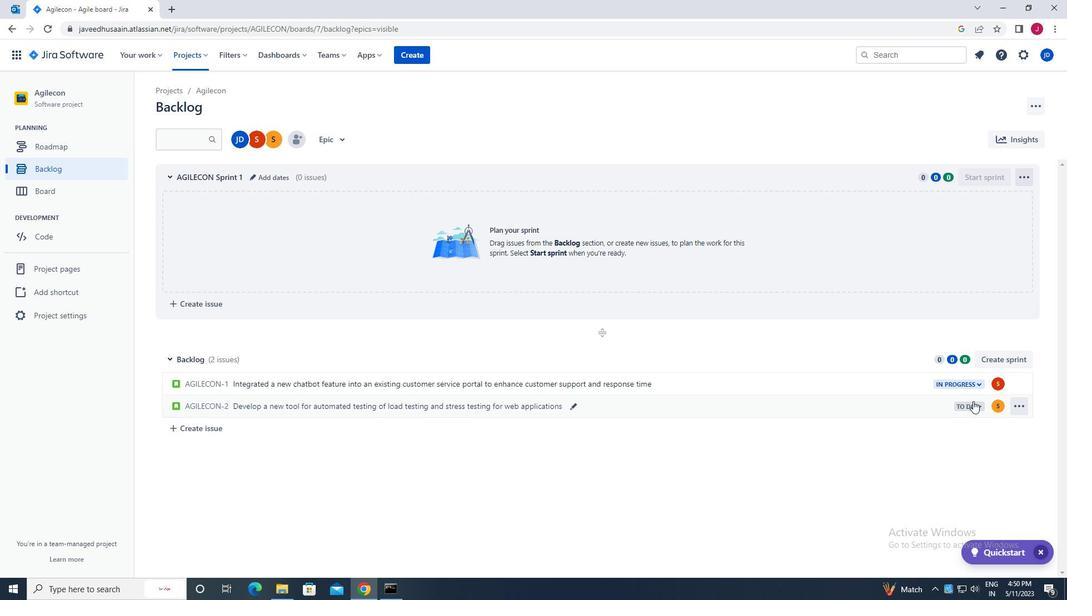 
Action: Mouse pressed left at (974, 403)
Screenshot: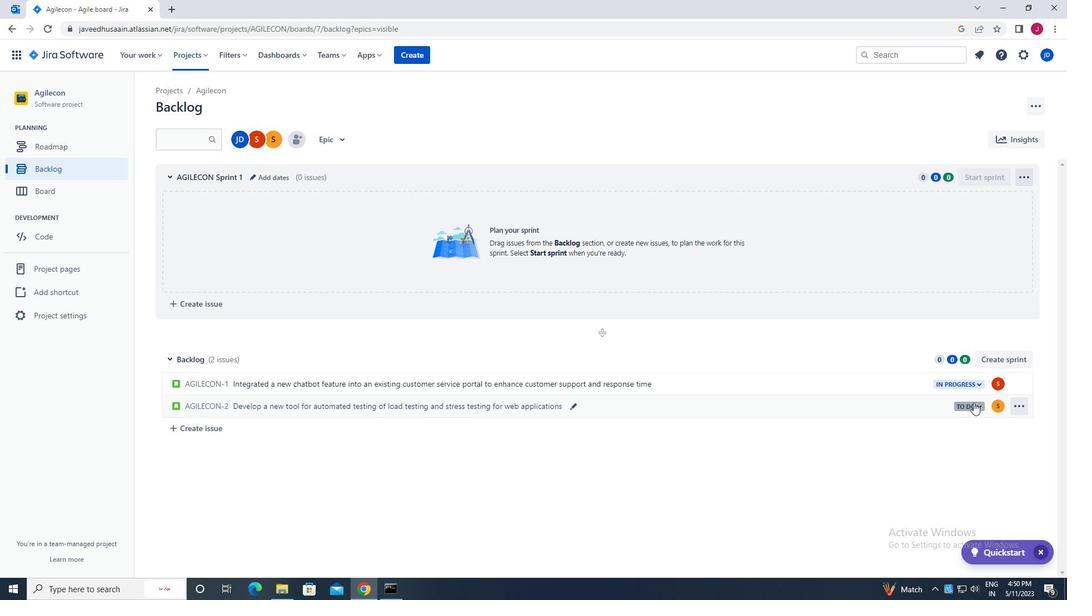 
Action: Mouse moved to (894, 430)
Screenshot: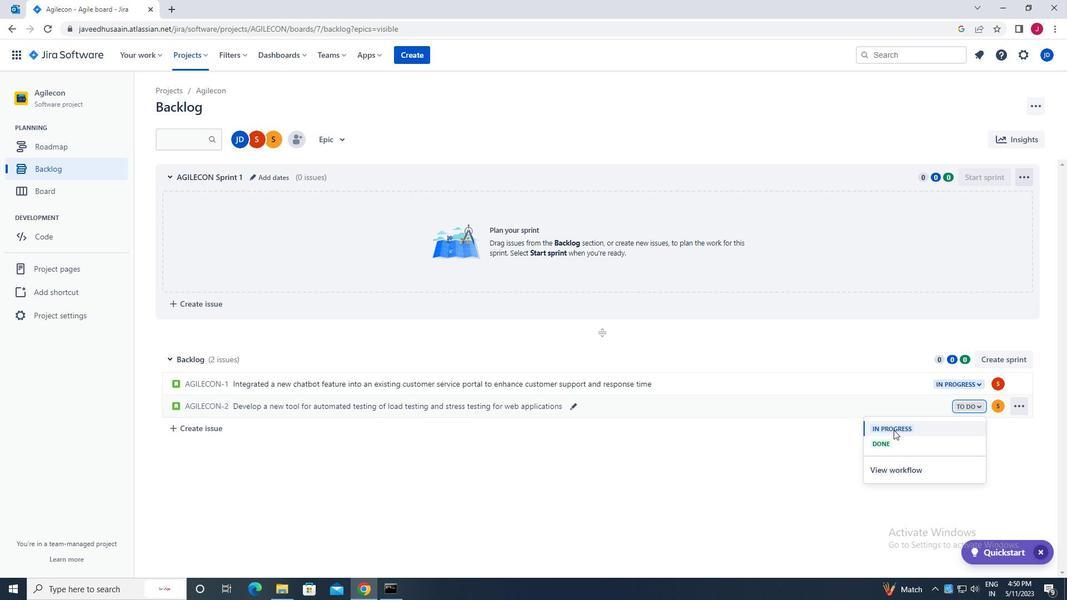 
Action: Mouse pressed left at (894, 430)
Screenshot: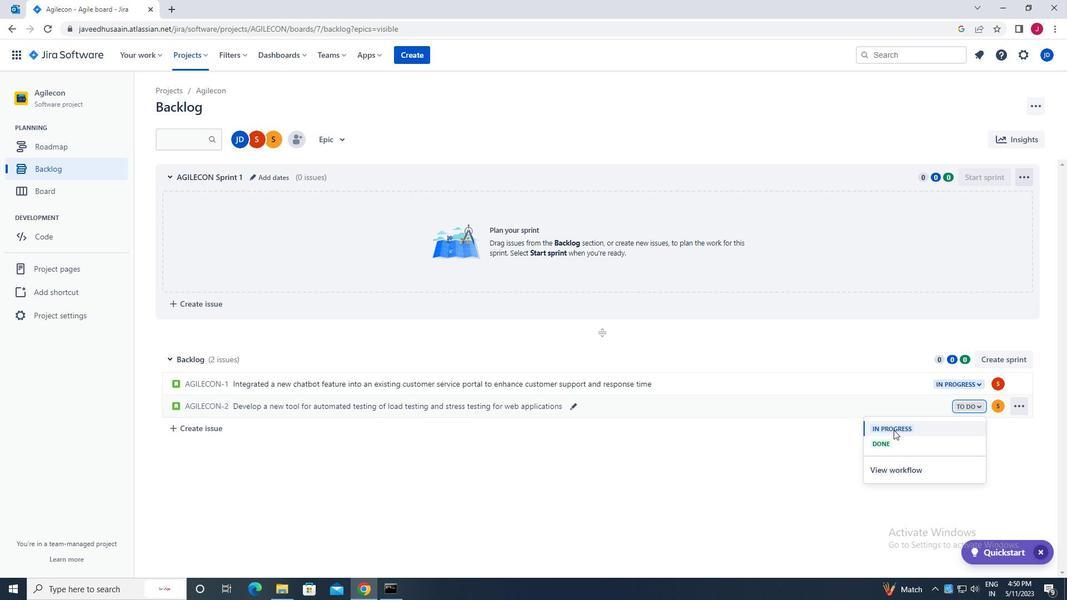 
